 Task: Create a due date automation trigger when advanced on, 2 days after a card is due add fields with custom field "Resume" set to a number greater than 1 and greater than 10 at 11:00 AM.
Action: Mouse moved to (1217, 95)
Screenshot: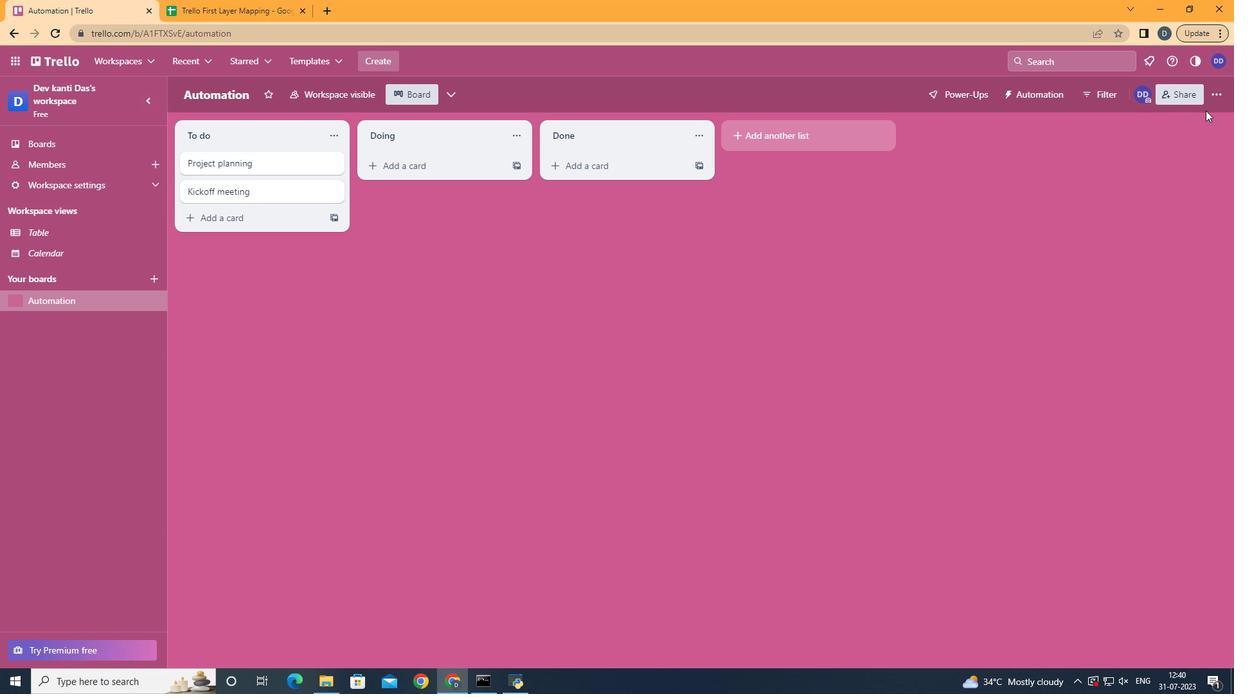 
Action: Mouse pressed left at (1217, 95)
Screenshot: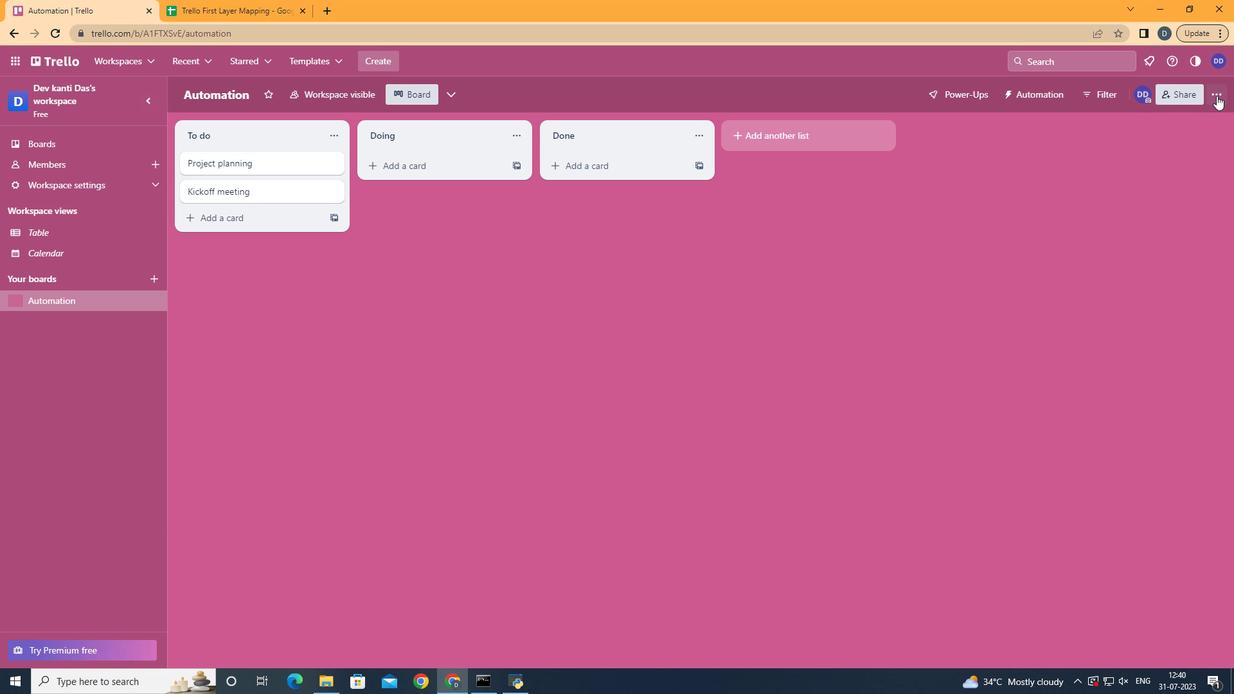 
Action: Mouse moved to (1113, 266)
Screenshot: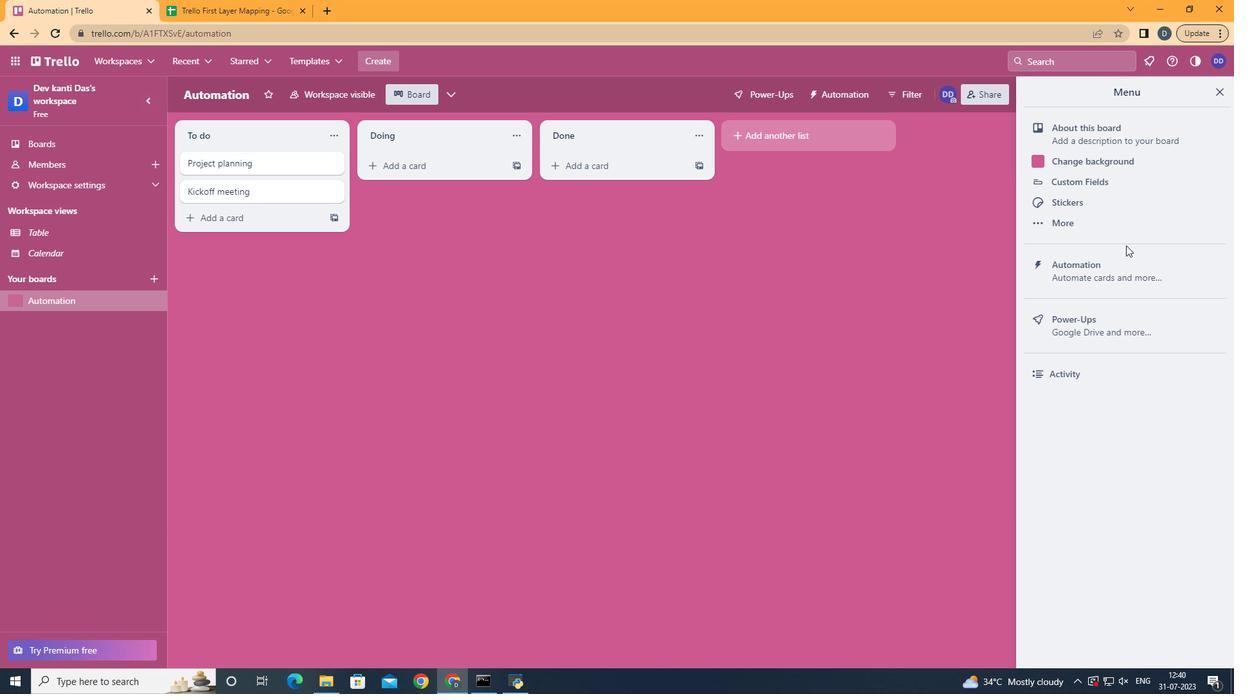 
Action: Mouse pressed left at (1113, 266)
Screenshot: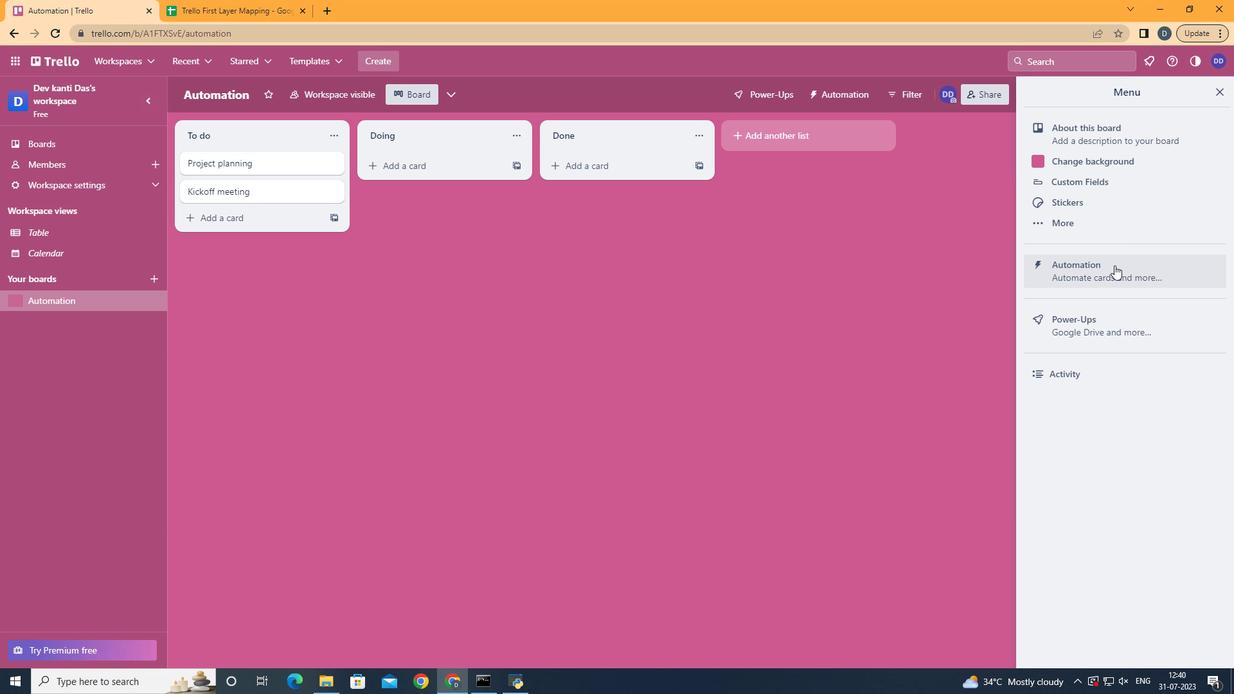 
Action: Mouse moved to (195, 253)
Screenshot: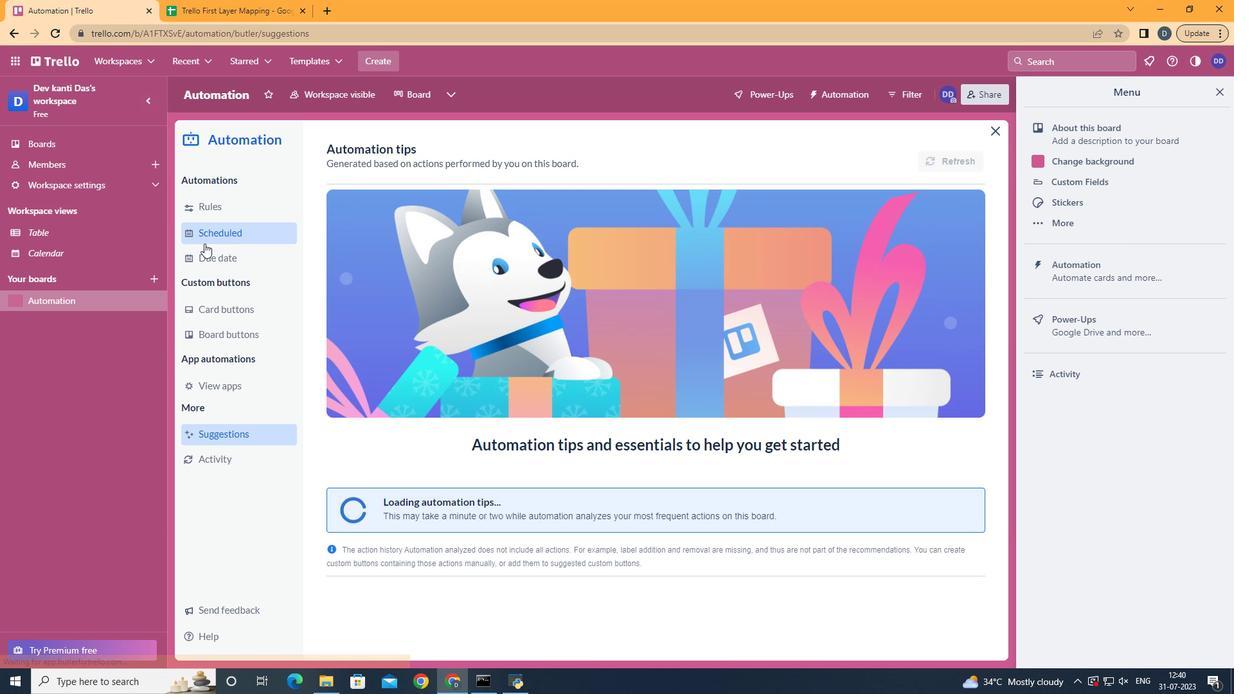 
Action: Mouse pressed left at (195, 253)
Screenshot: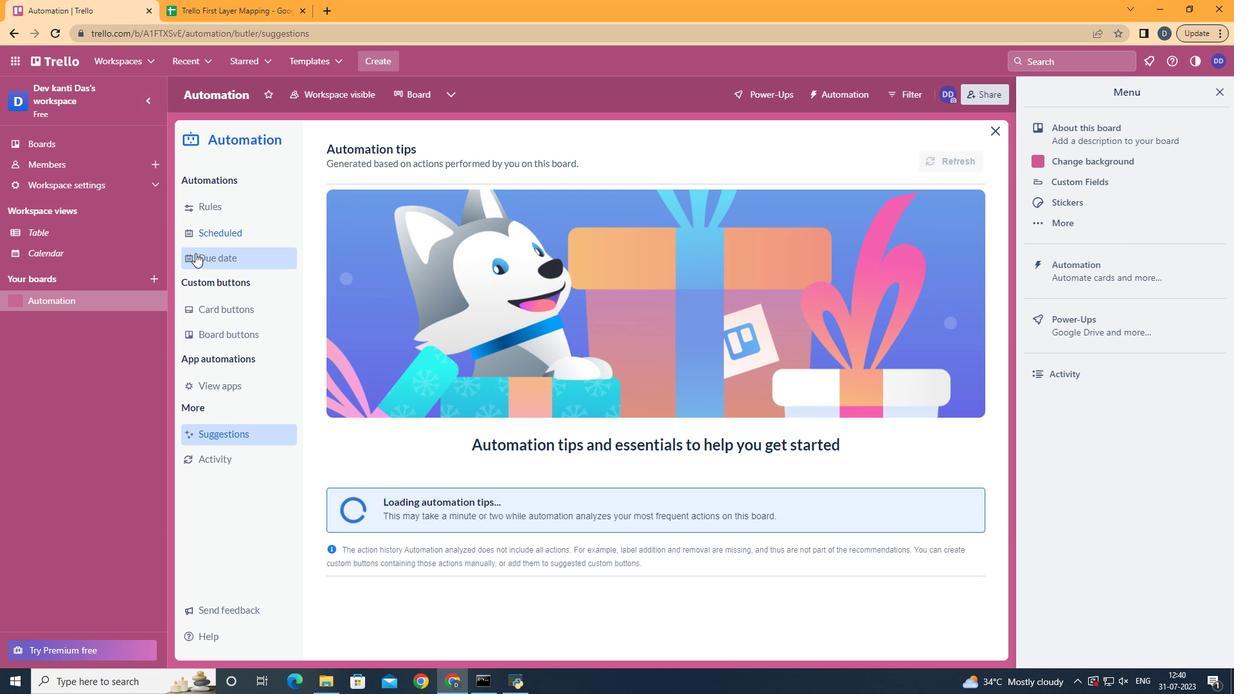 
Action: Mouse moved to (926, 154)
Screenshot: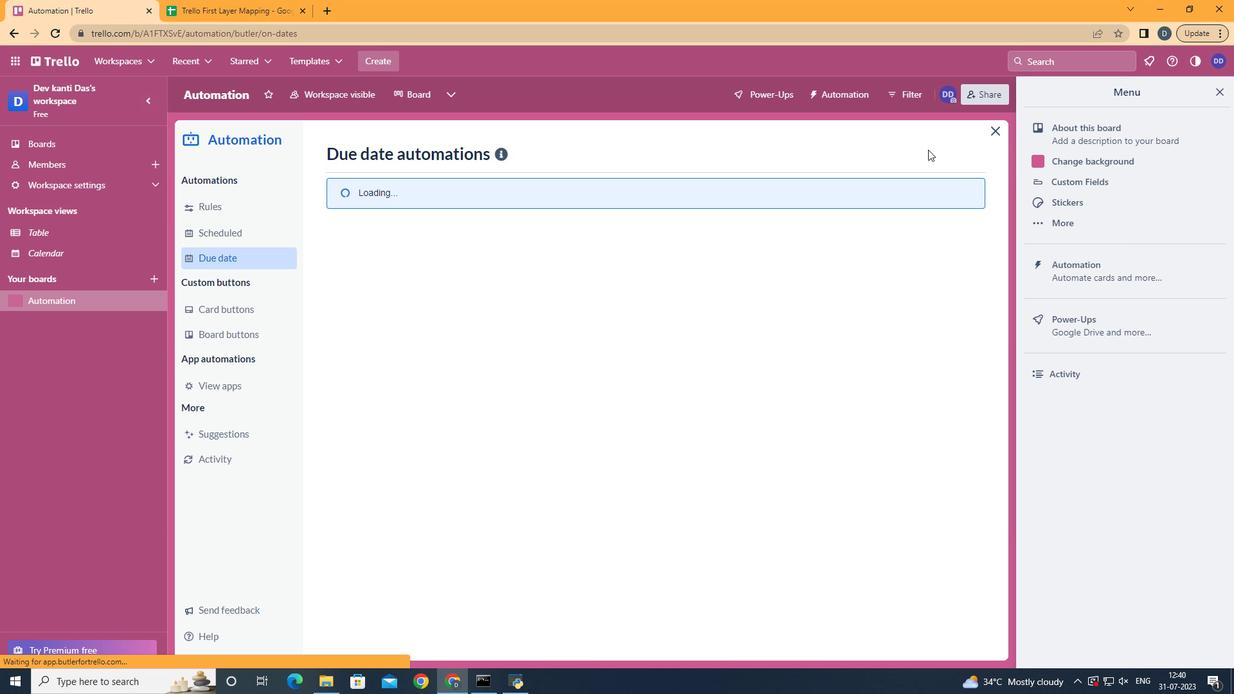 
Action: Mouse pressed left at (926, 154)
Screenshot: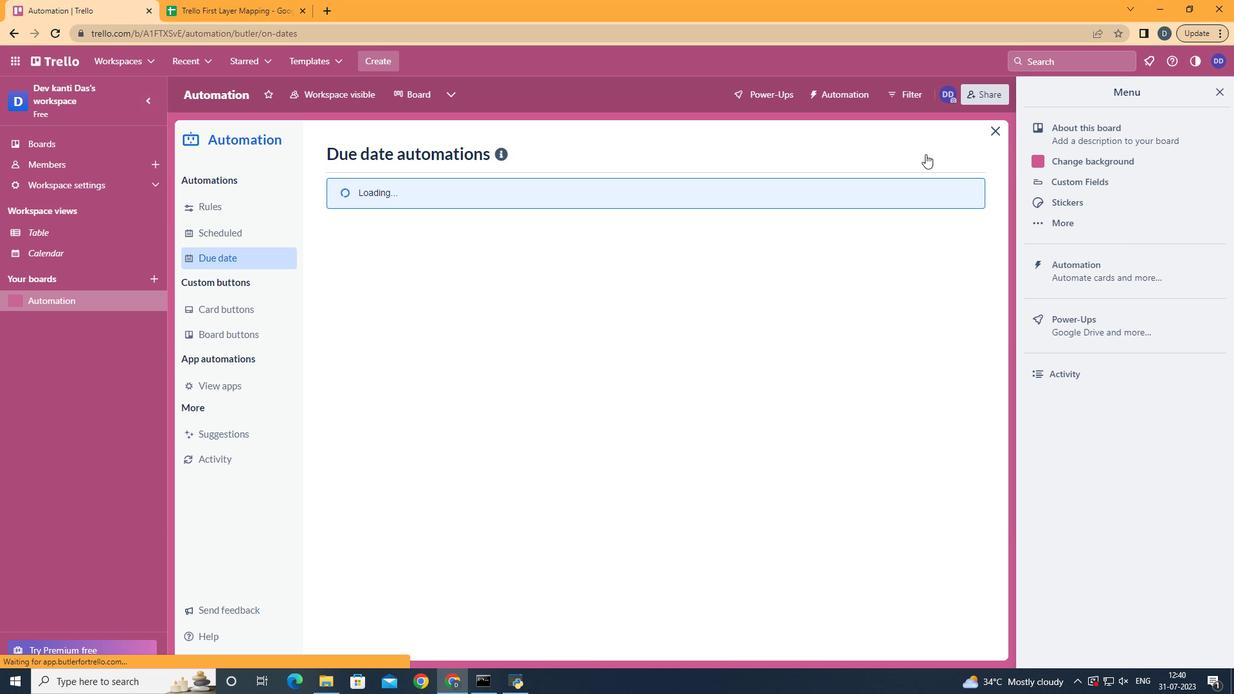 
Action: Mouse moved to (672, 279)
Screenshot: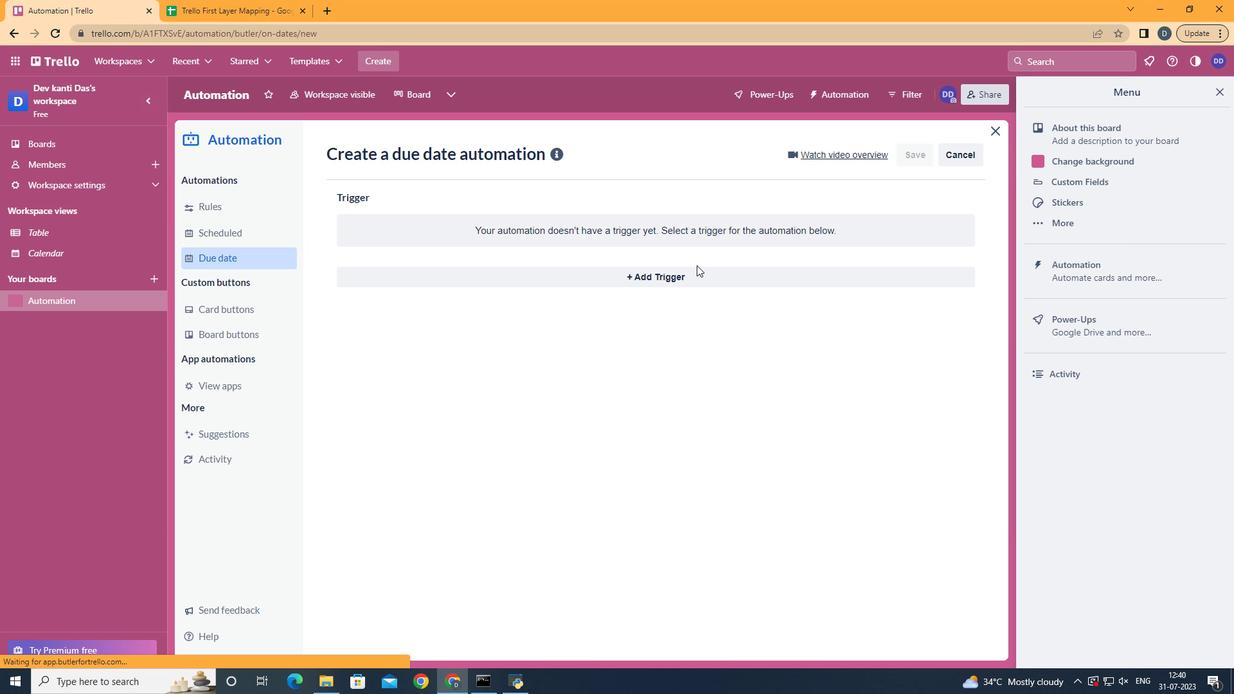 
Action: Mouse pressed left at (672, 279)
Screenshot: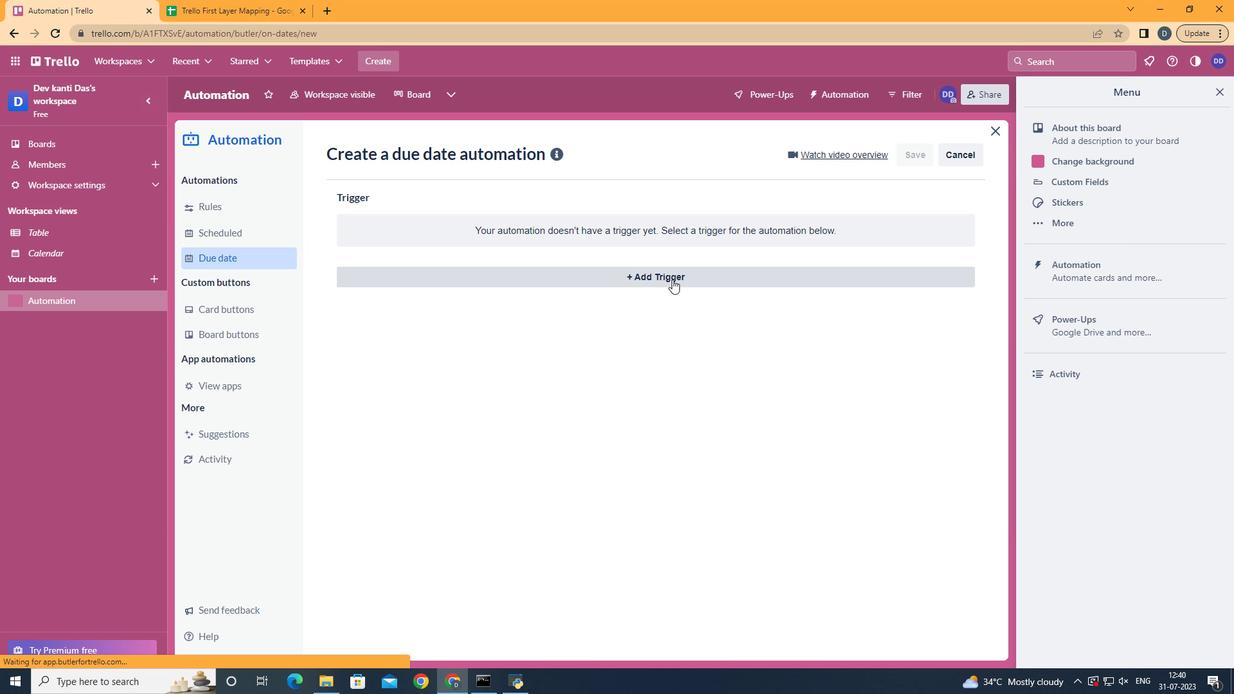 
Action: Mouse moved to (460, 518)
Screenshot: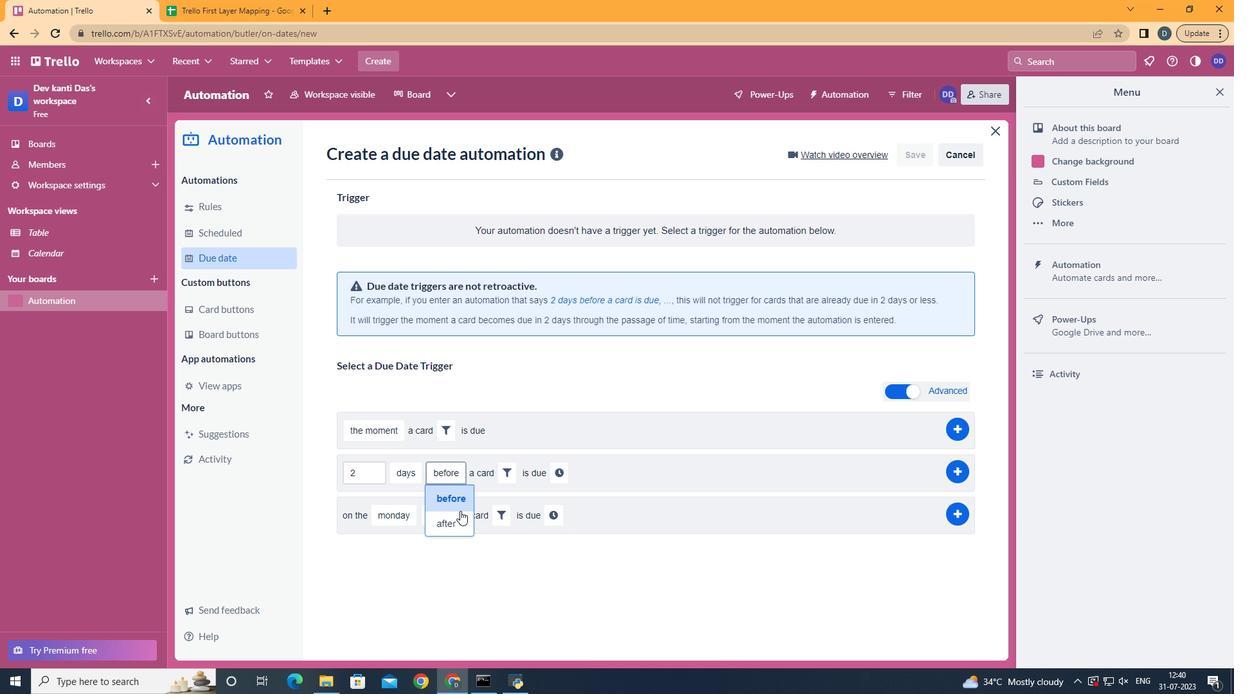 
Action: Mouse pressed left at (460, 518)
Screenshot: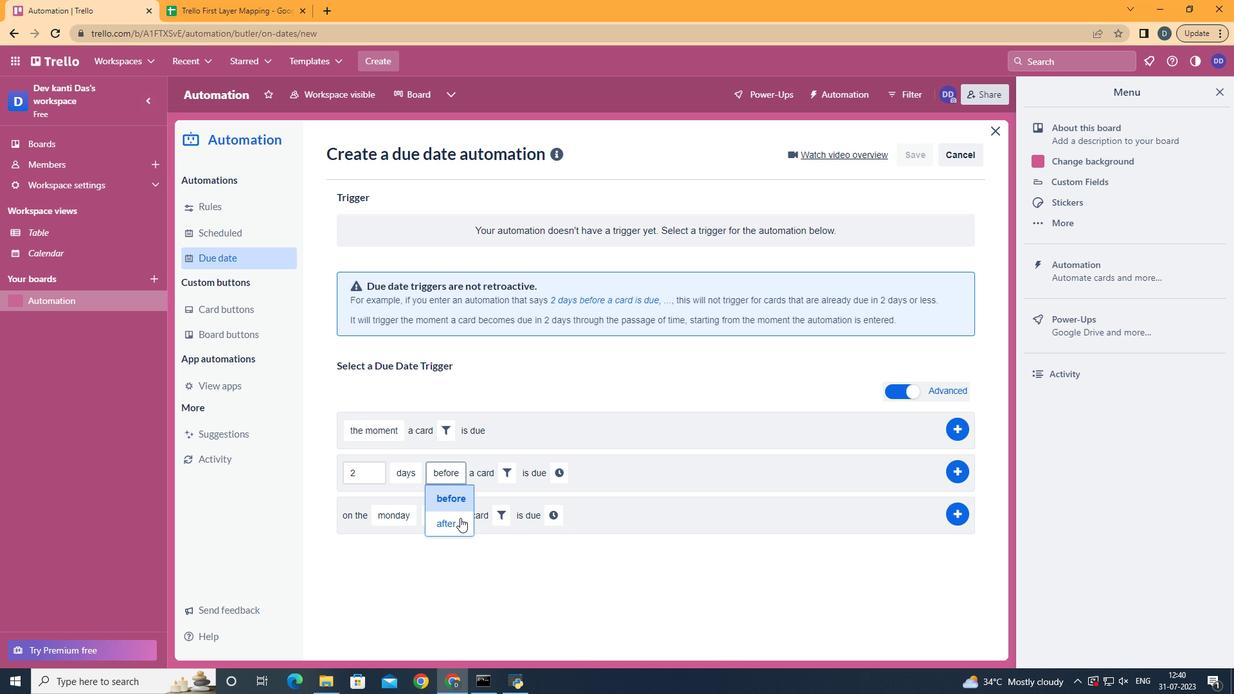
Action: Mouse moved to (497, 473)
Screenshot: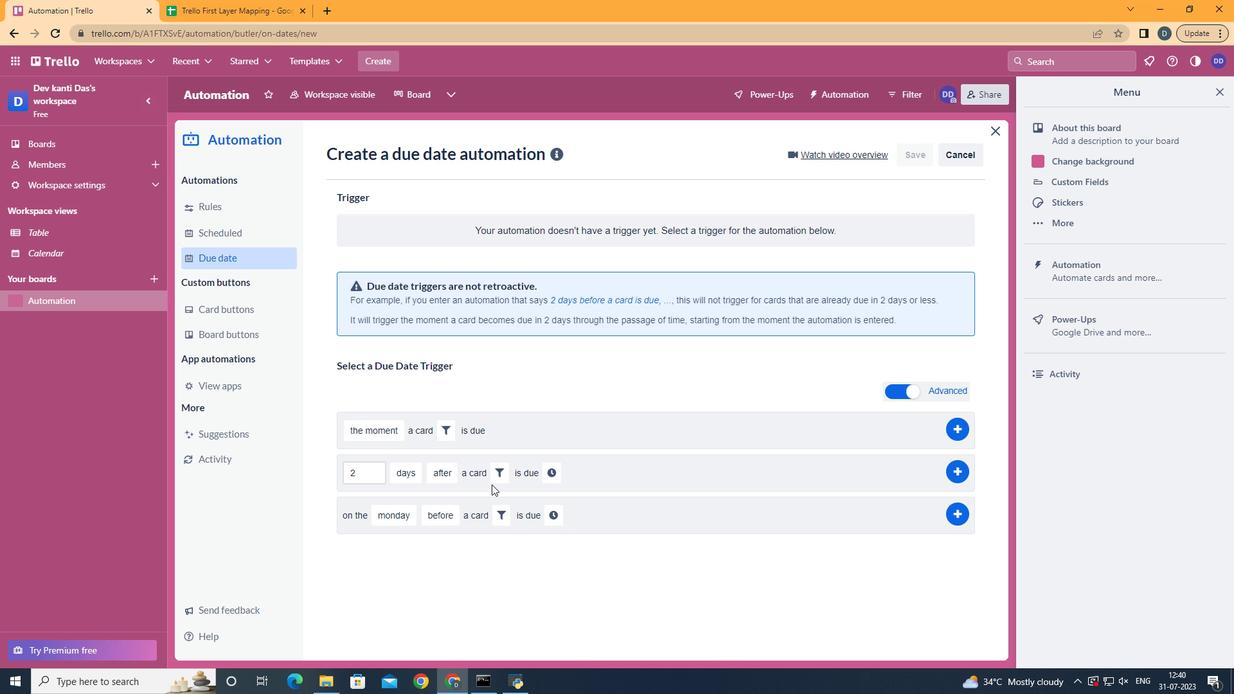
Action: Mouse pressed left at (497, 473)
Screenshot: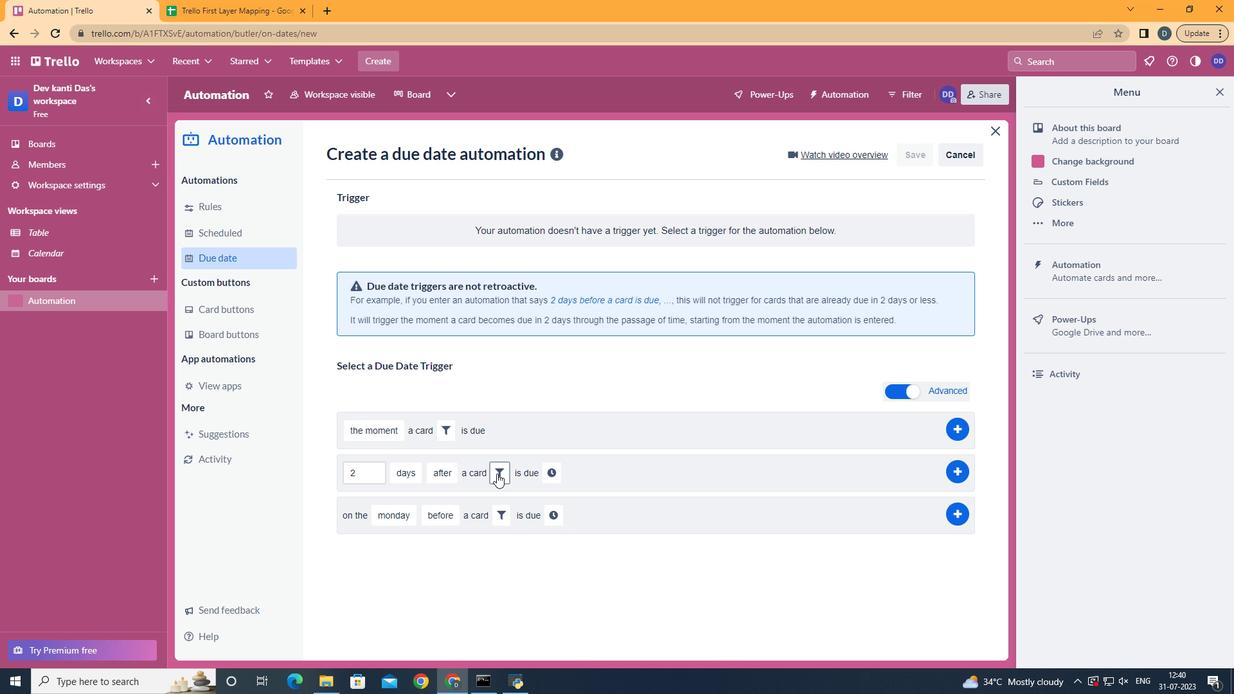 
Action: Mouse moved to (713, 519)
Screenshot: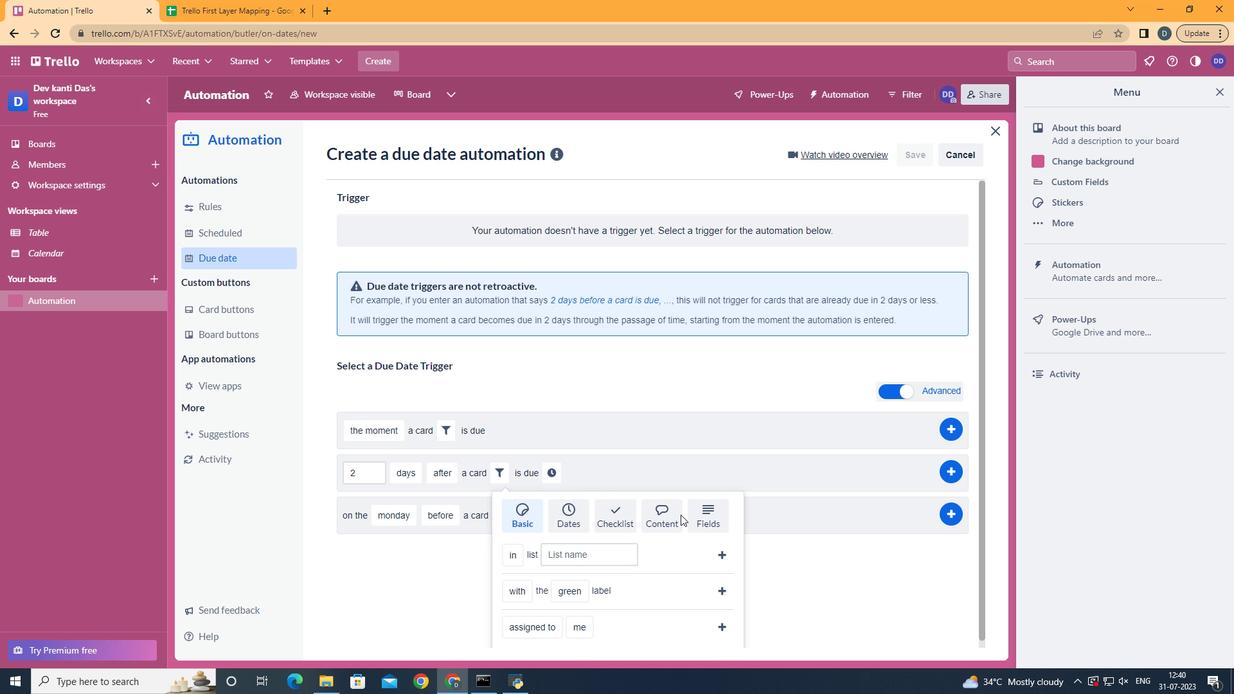 
Action: Mouse pressed left at (713, 519)
Screenshot: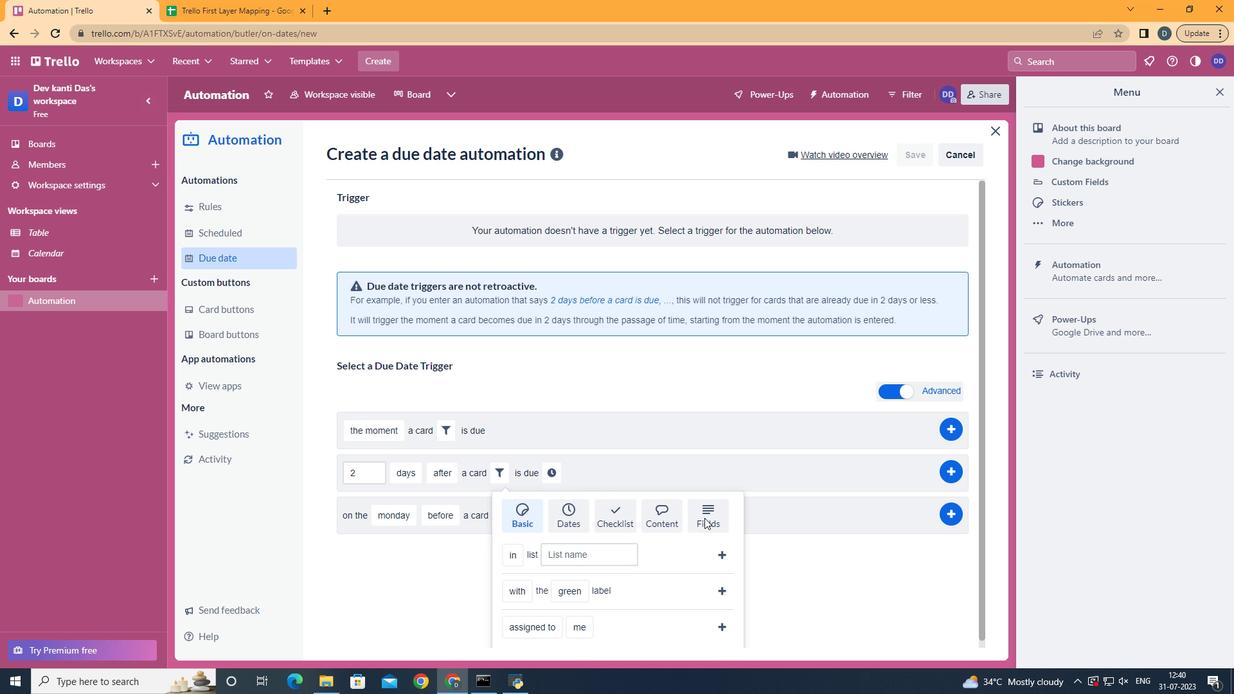 
Action: Mouse moved to (702, 518)
Screenshot: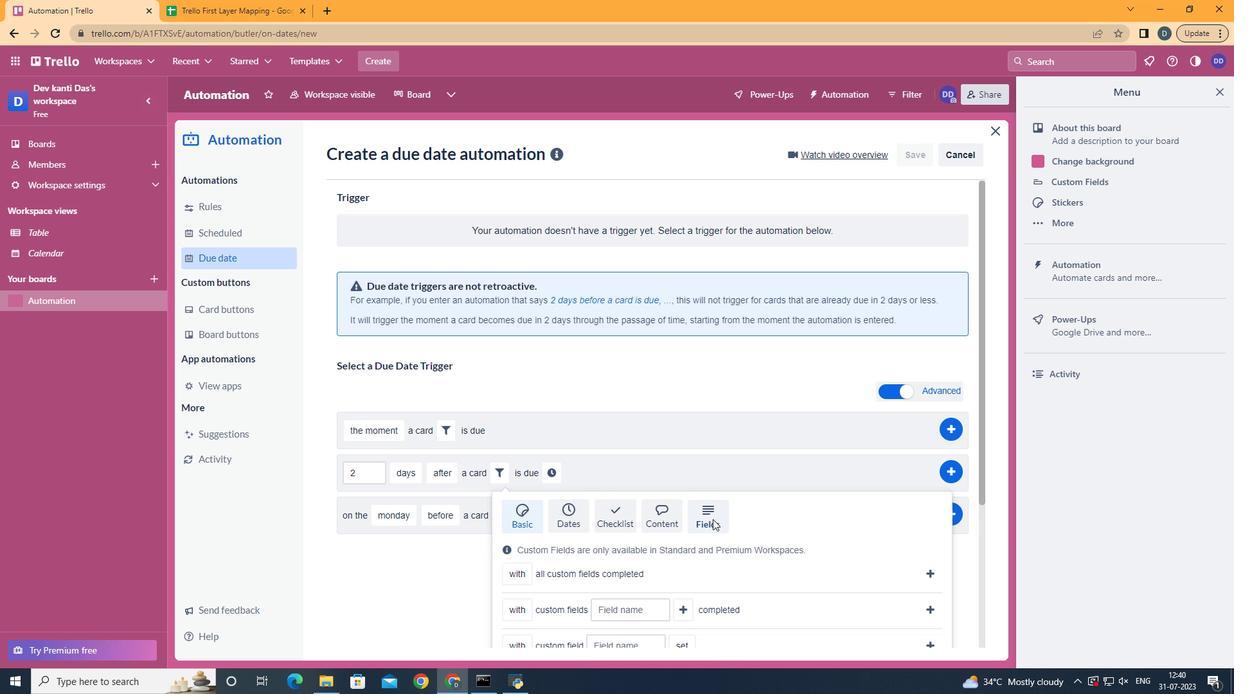 
Action: Mouse scrolled (702, 517) with delta (0, 0)
Screenshot: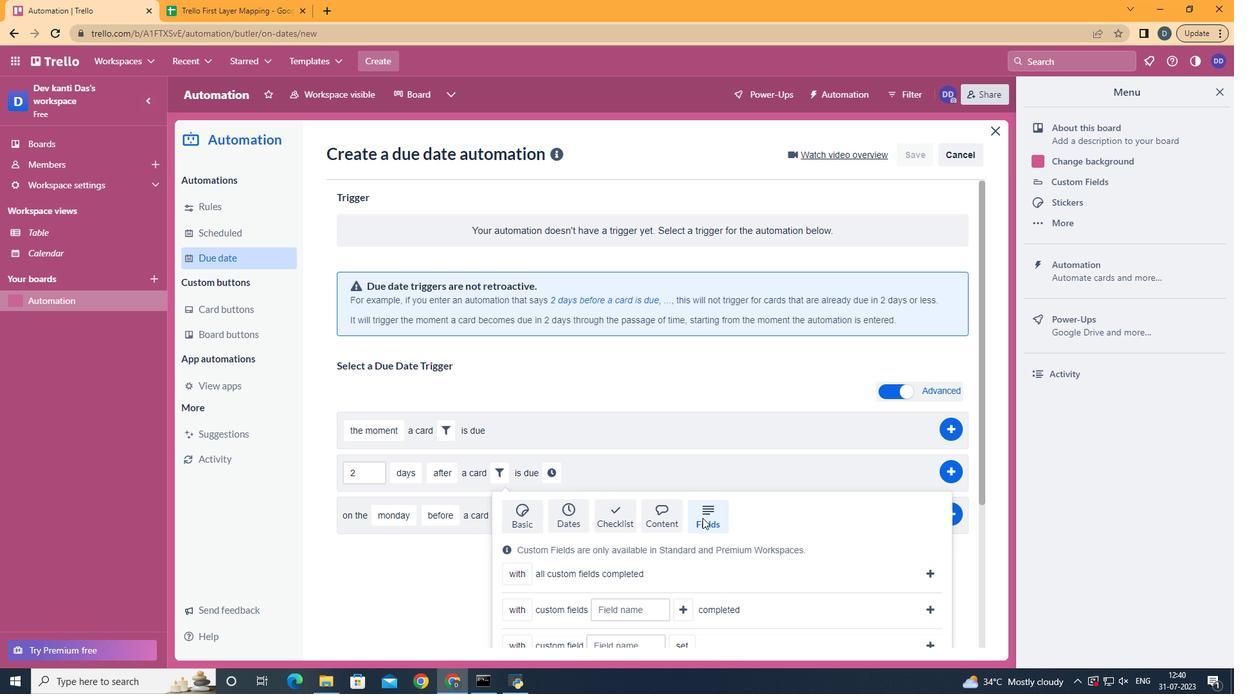 
Action: Mouse scrolled (702, 517) with delta (0, 0)
Screenshot: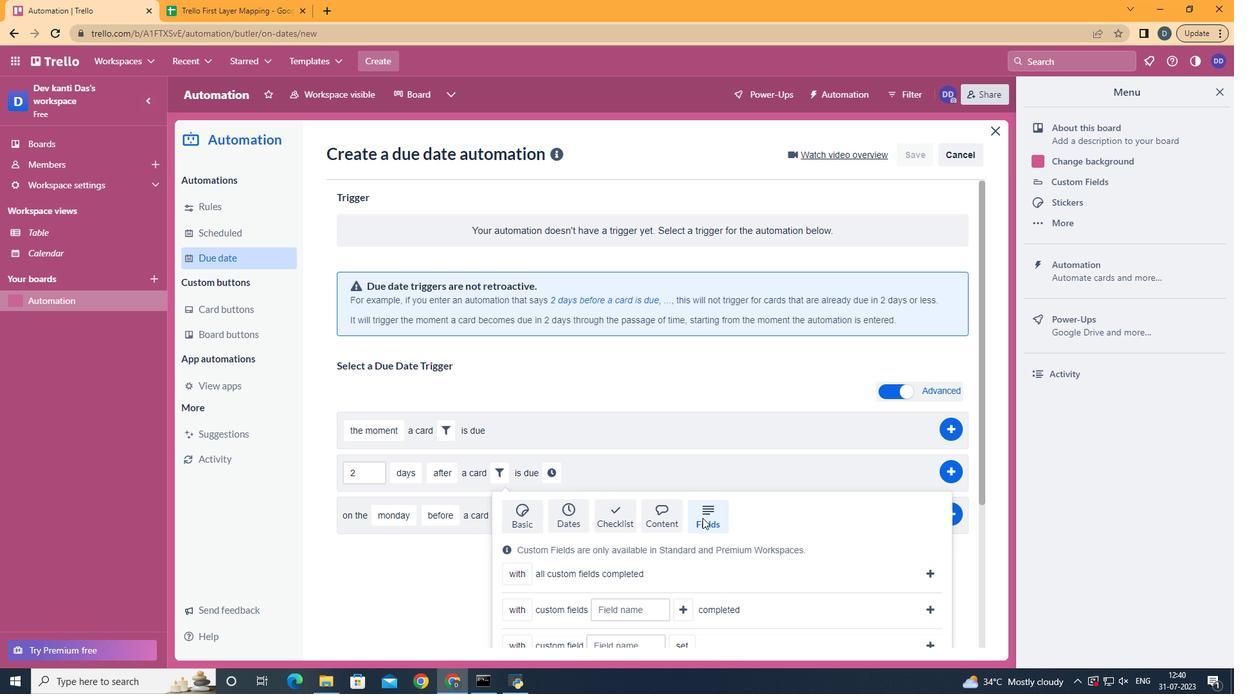 
Action: Mouse scrolled (702, 517) with delta (0, 0)
Screenshot: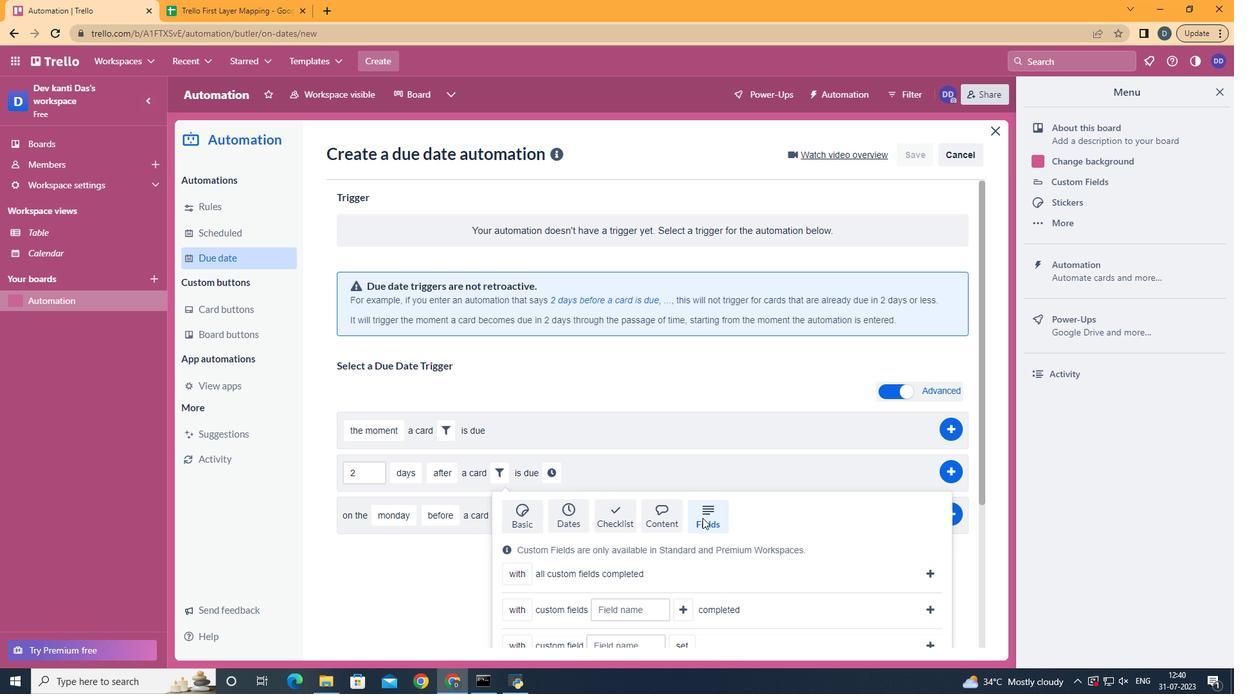 
Action: Mouse moved to (704, 518)
Screenshot: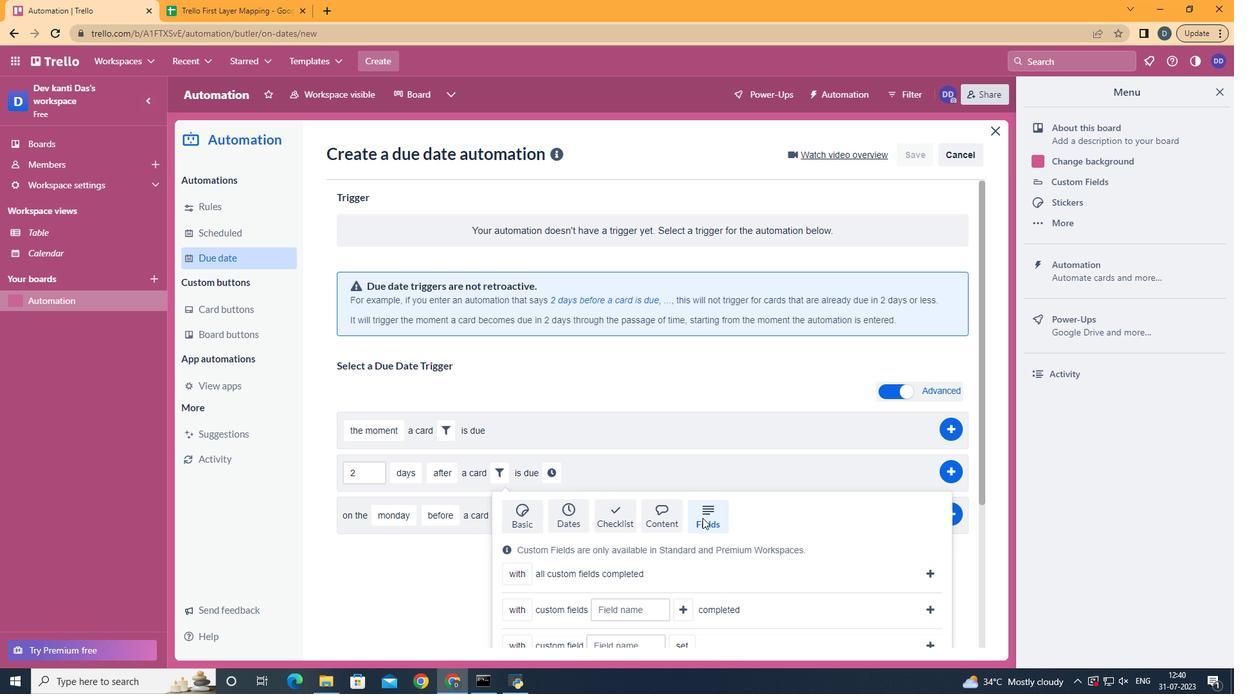 
Action: Mouse scrolled (704, 517) with delta (0, 0)
Screenshot: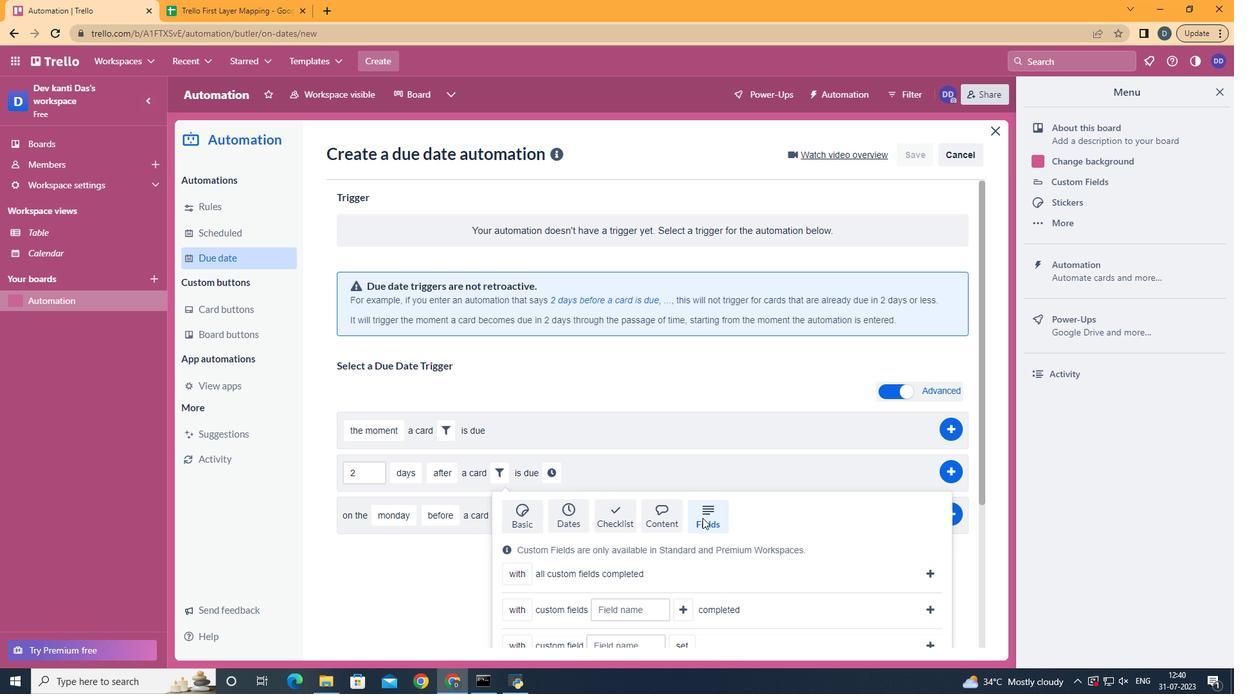 
Action: Mouse scrolled (704, 517) with delta (0, 0)
Screenshot: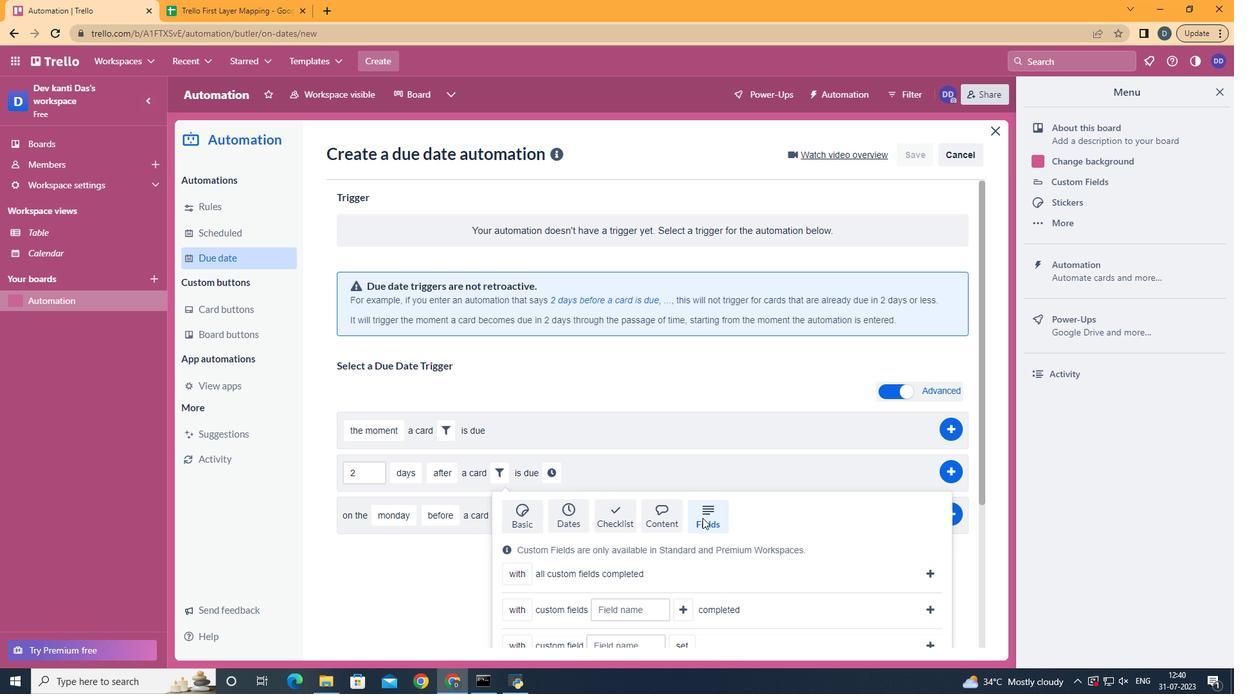 
Action: Mouse moved to (531, 578)
Screenshot: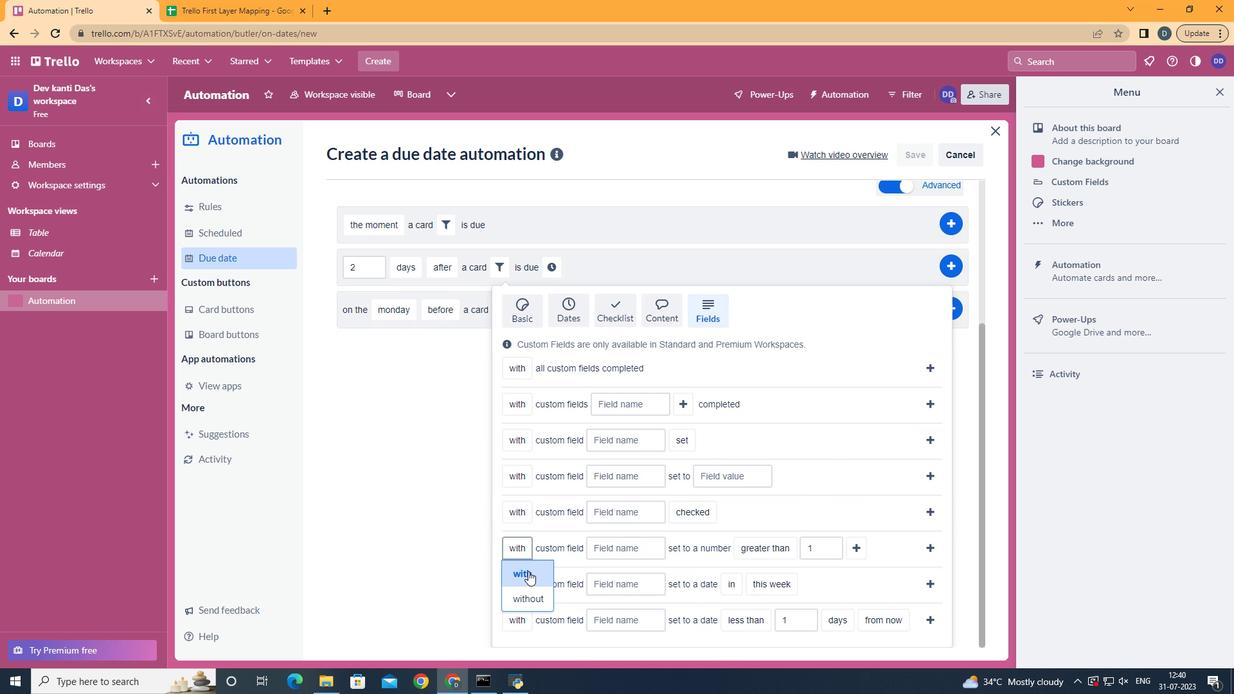 
Action: Mouse pressed left at (531, 578)
Screenshot: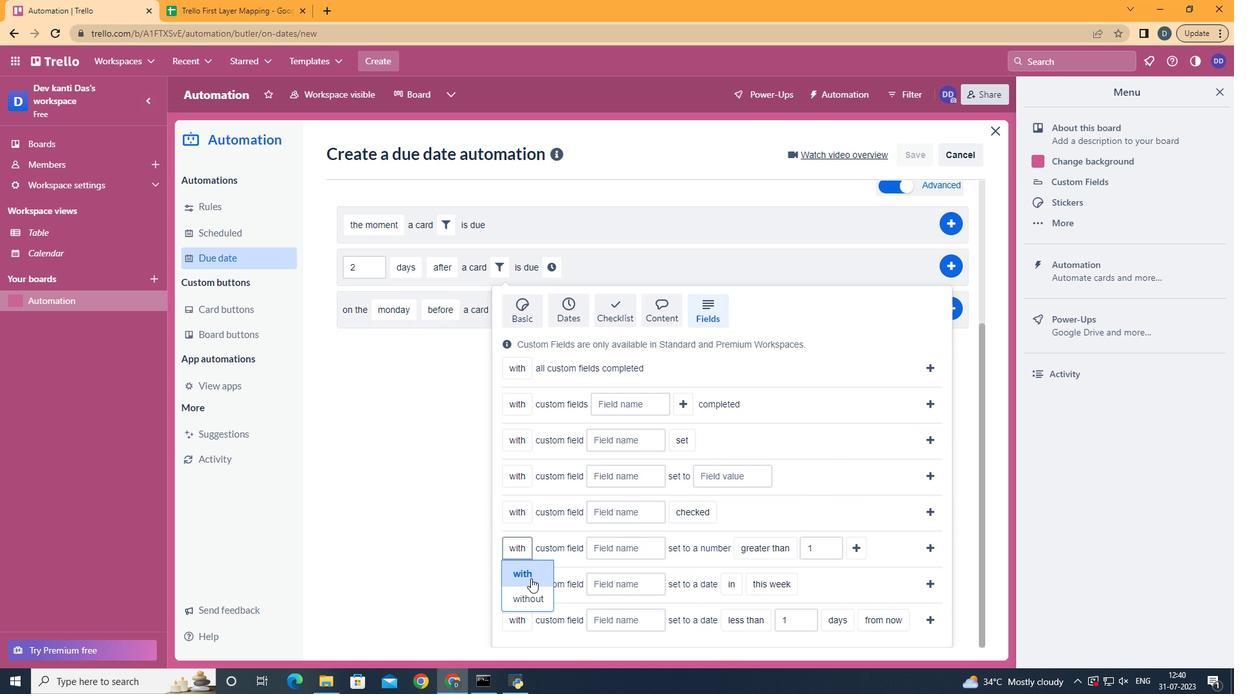 
Action: Mouse moved to (632, 554)
Screenshot: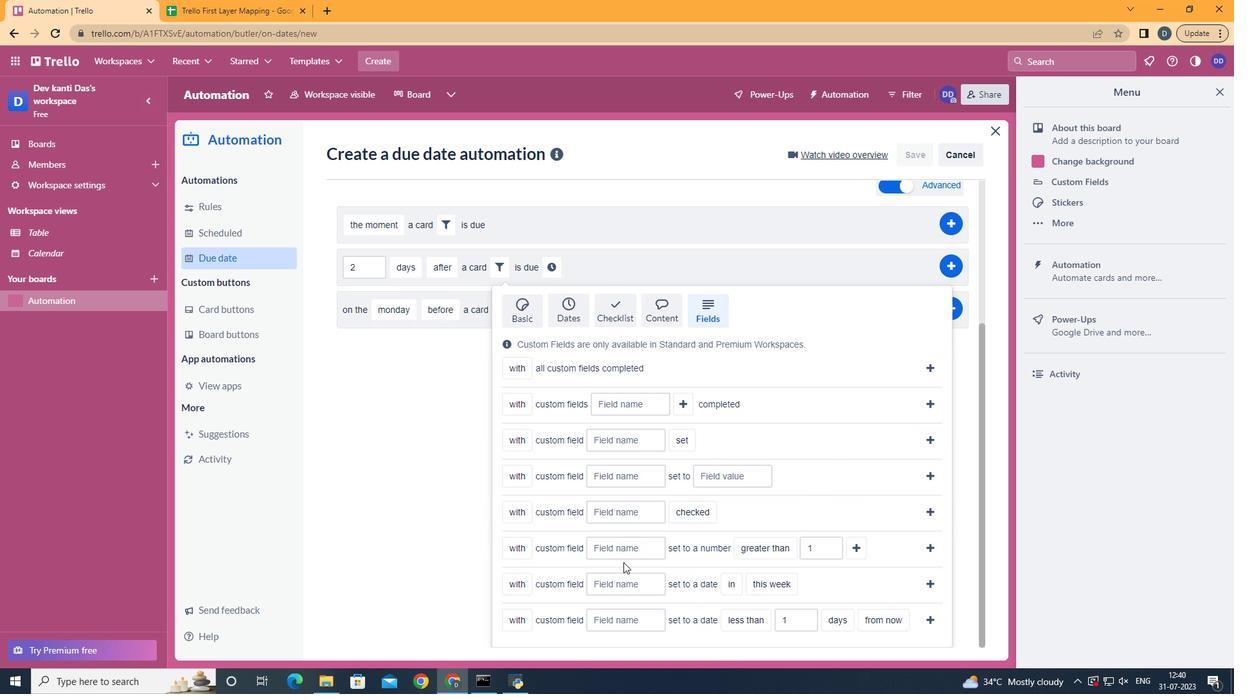 
Action: Mouse pressed left at (632, 554)
Screenshot: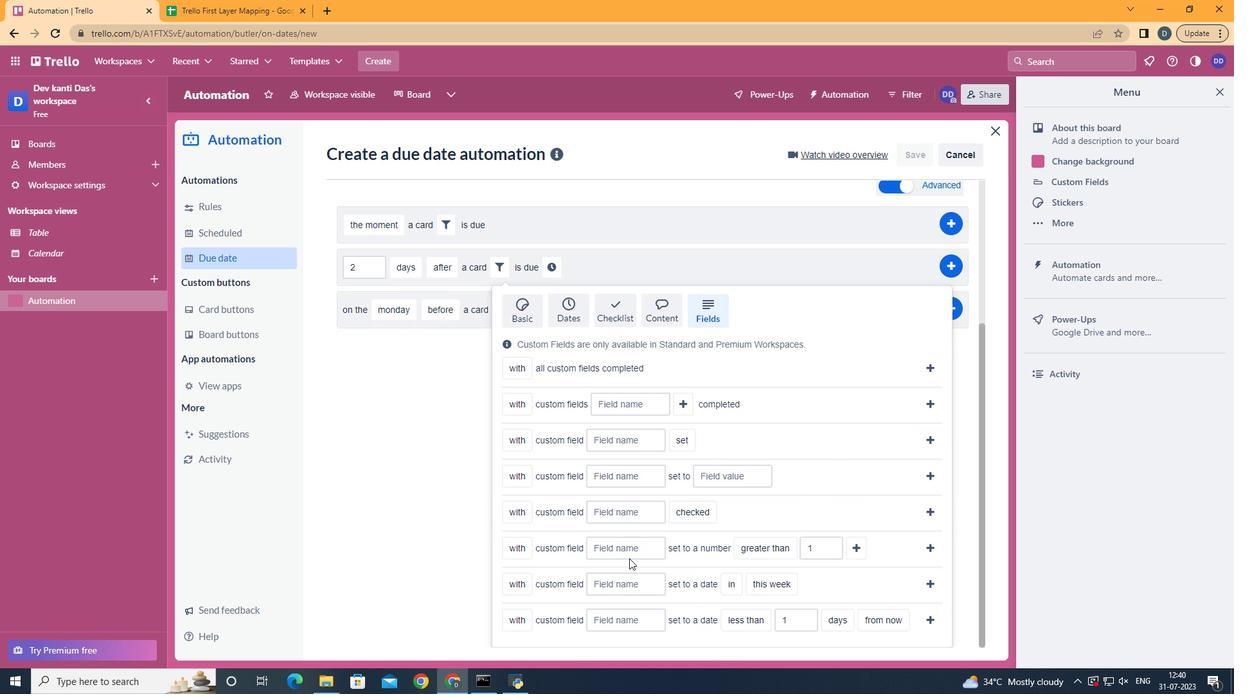 
Action: Key pressed <Key.shift>Resume
Screenshot: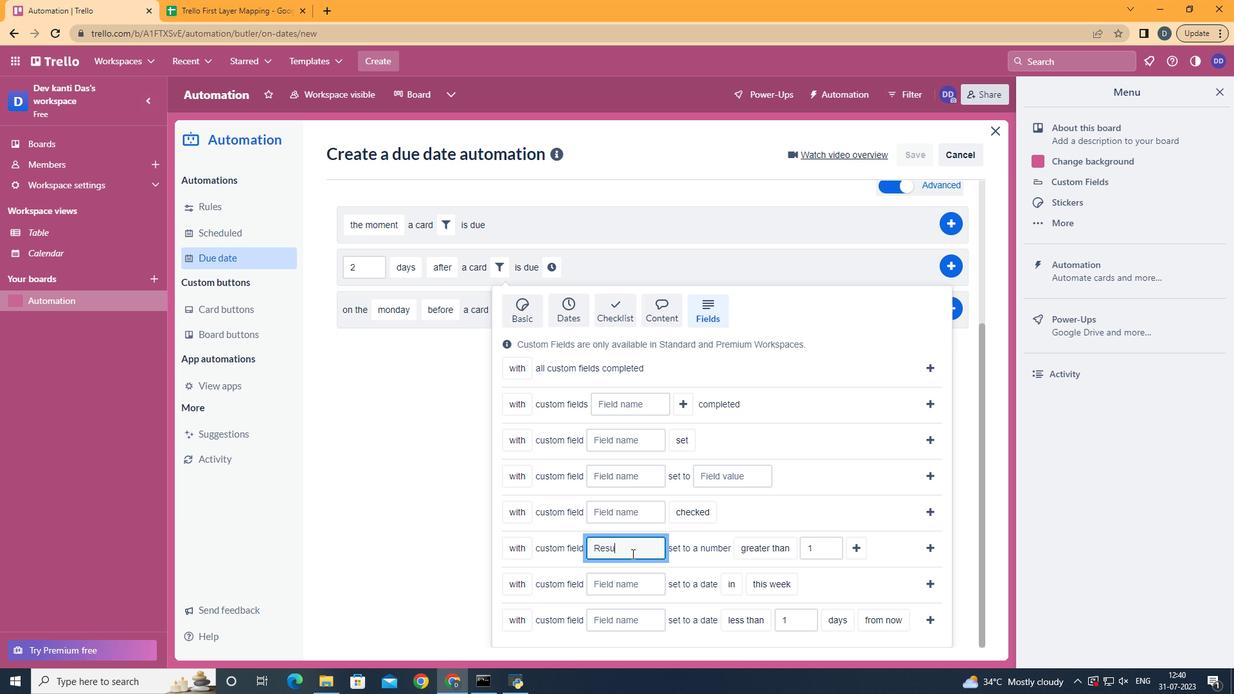 
Action: Mouse moved to (792, 452)
Screenshot: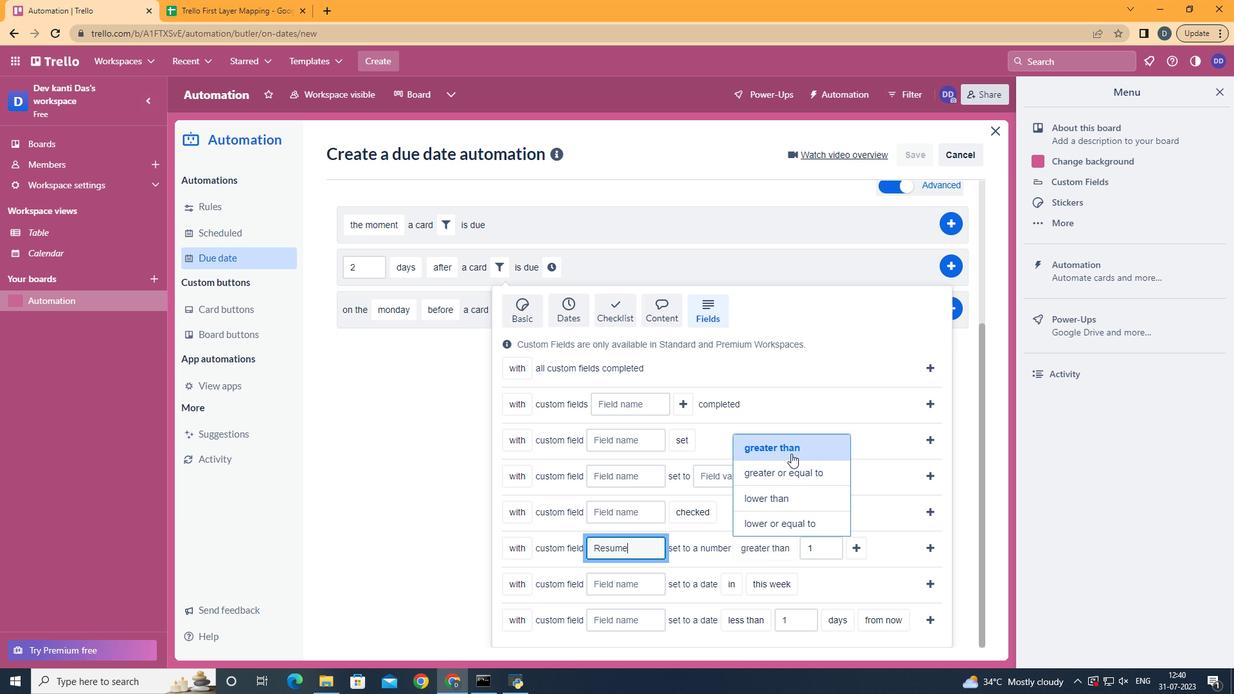 
Action: Mouse pressed left at (792, 452)
Screenshot: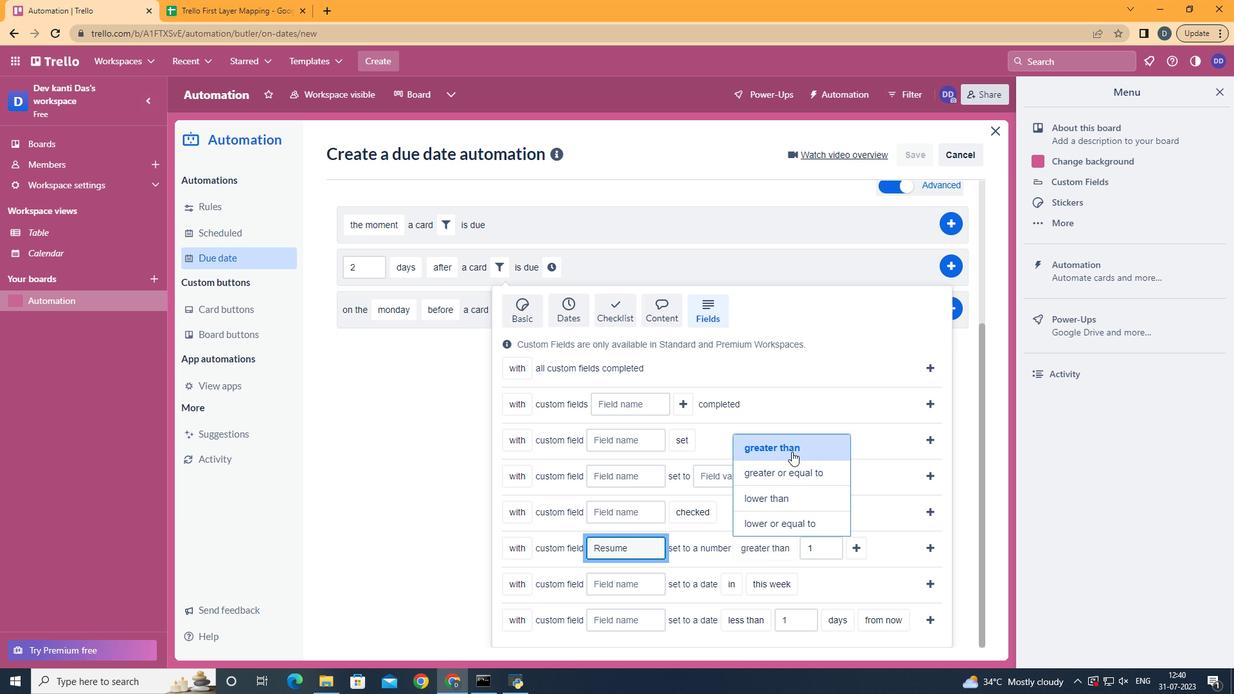 
Action: Mouse moved to (849, 550)
Screenshot: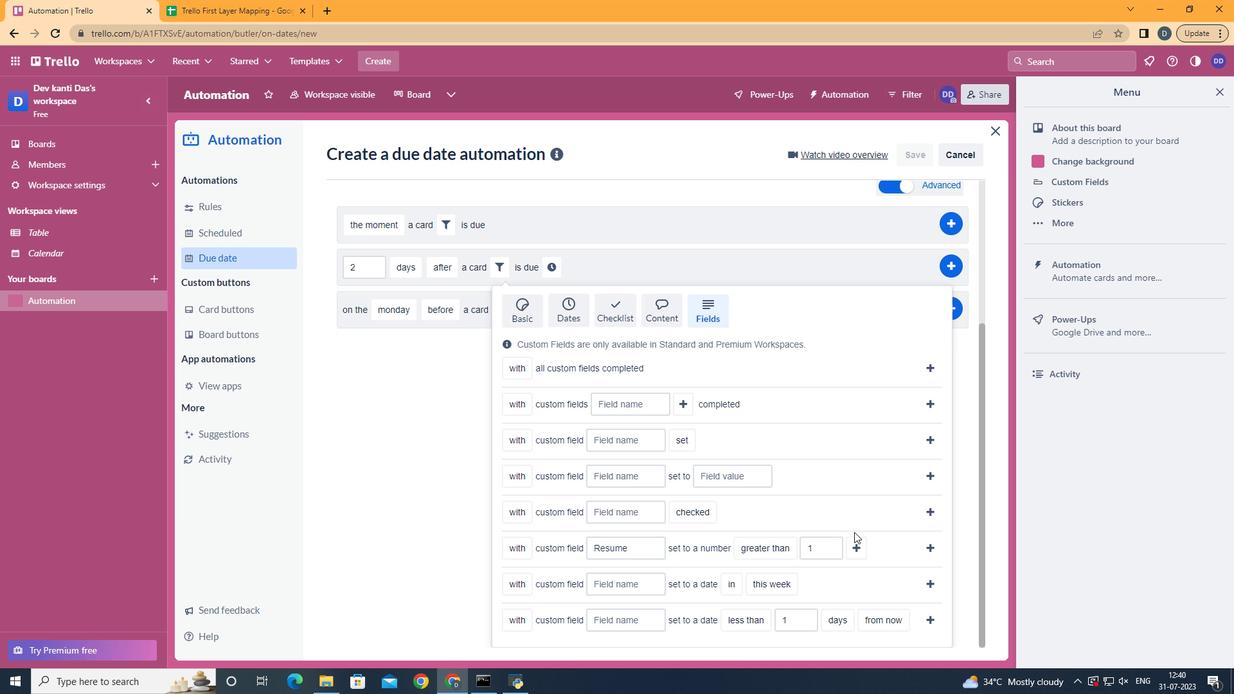 
Action: Mouse pressed left at (849, 550)
Screenshot: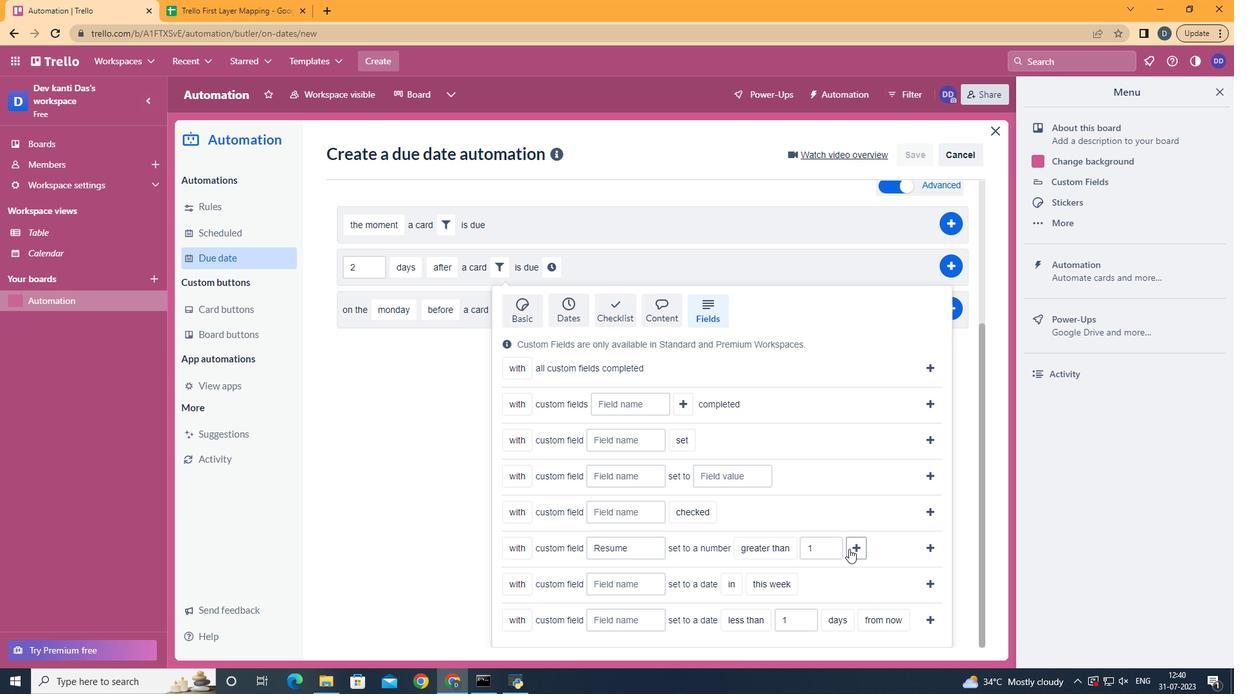 
Action: Mouse moved to (588, 531)
Screenshot: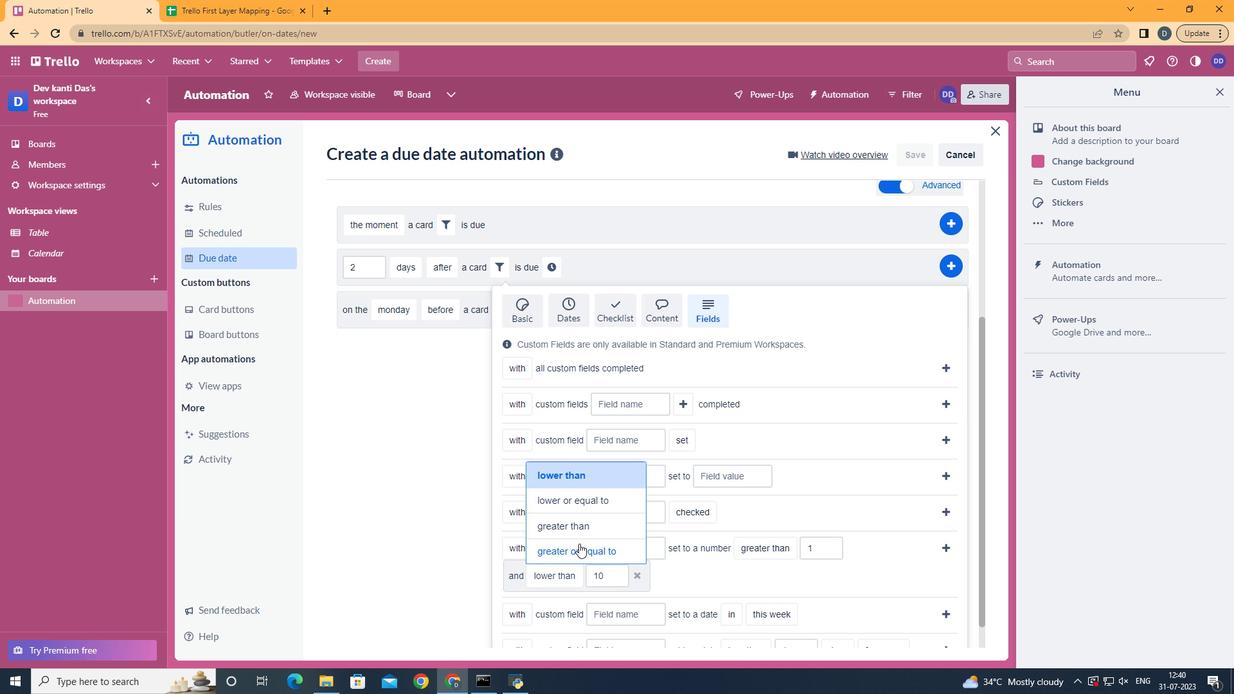 
Action: Mouse pressed left at (588, 531)
Screenshot: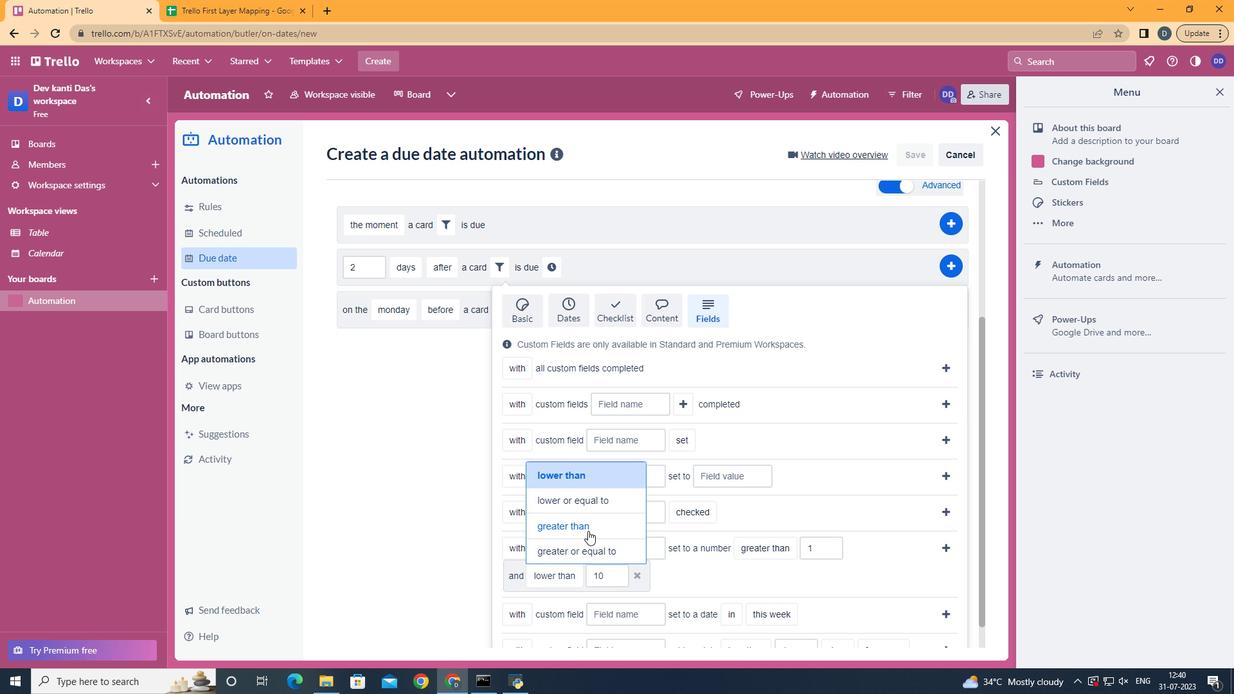 
Action: Mouse moved to (944, 553)
Screenshot: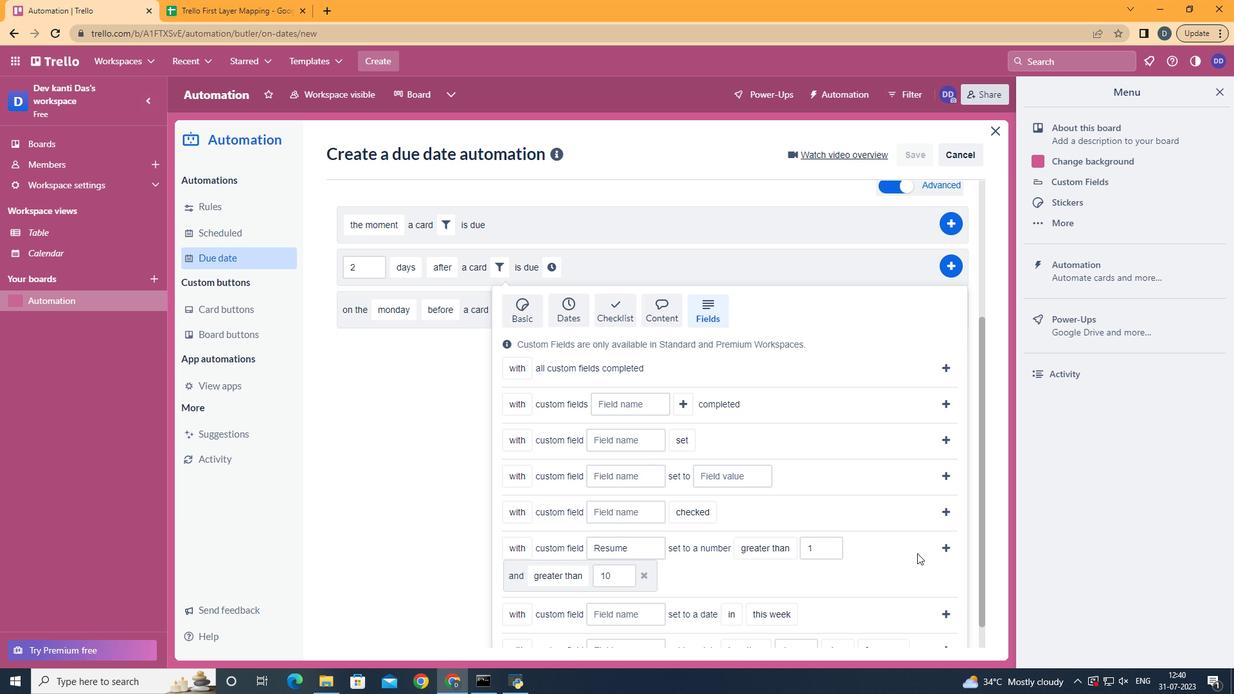 
Action: Mouse pressed left at (944, 553)
Screenshot: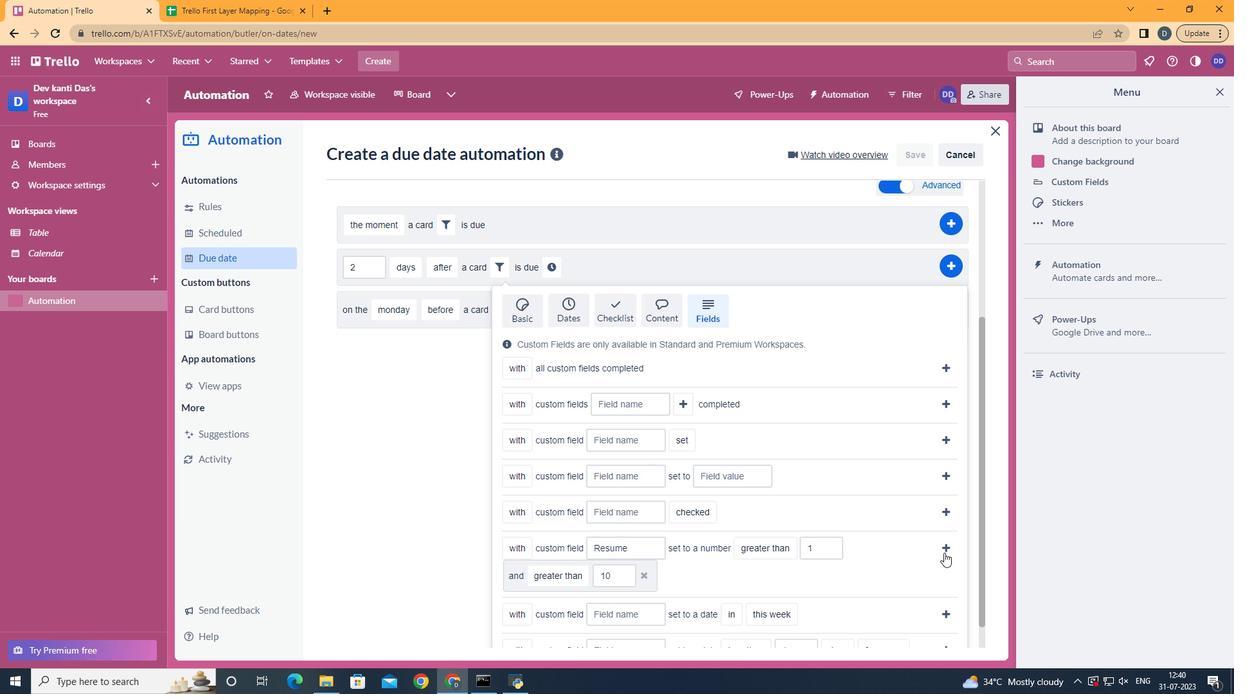 
Action: Mouse moved to (897, 482)
Screenshot: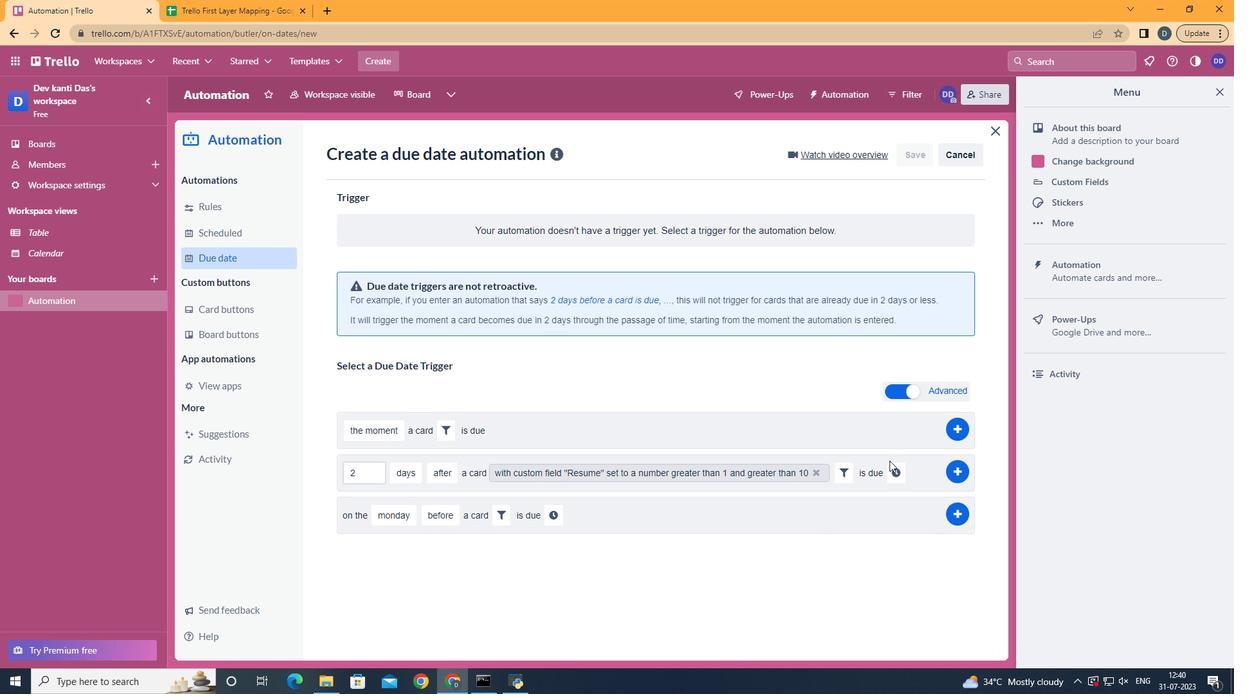 
Action: Mouse pressed left at (897, 482)
Screenshot: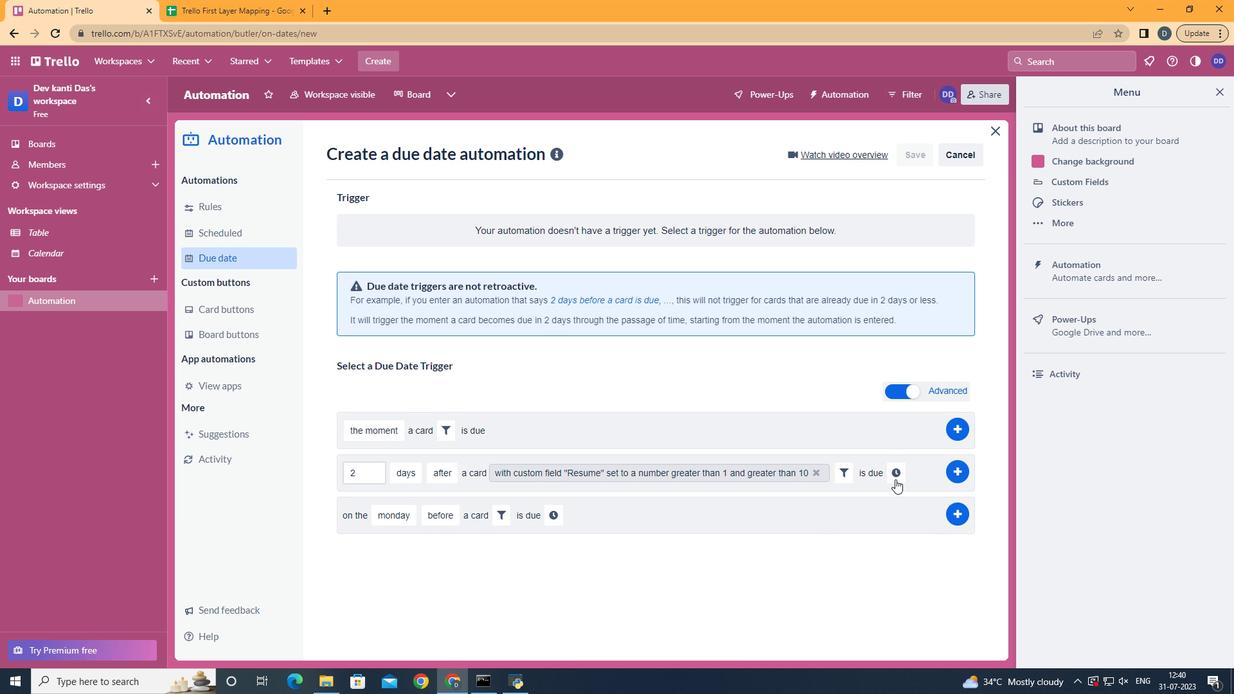 
Action: Mouse moved to (380, 498)
Screenshot: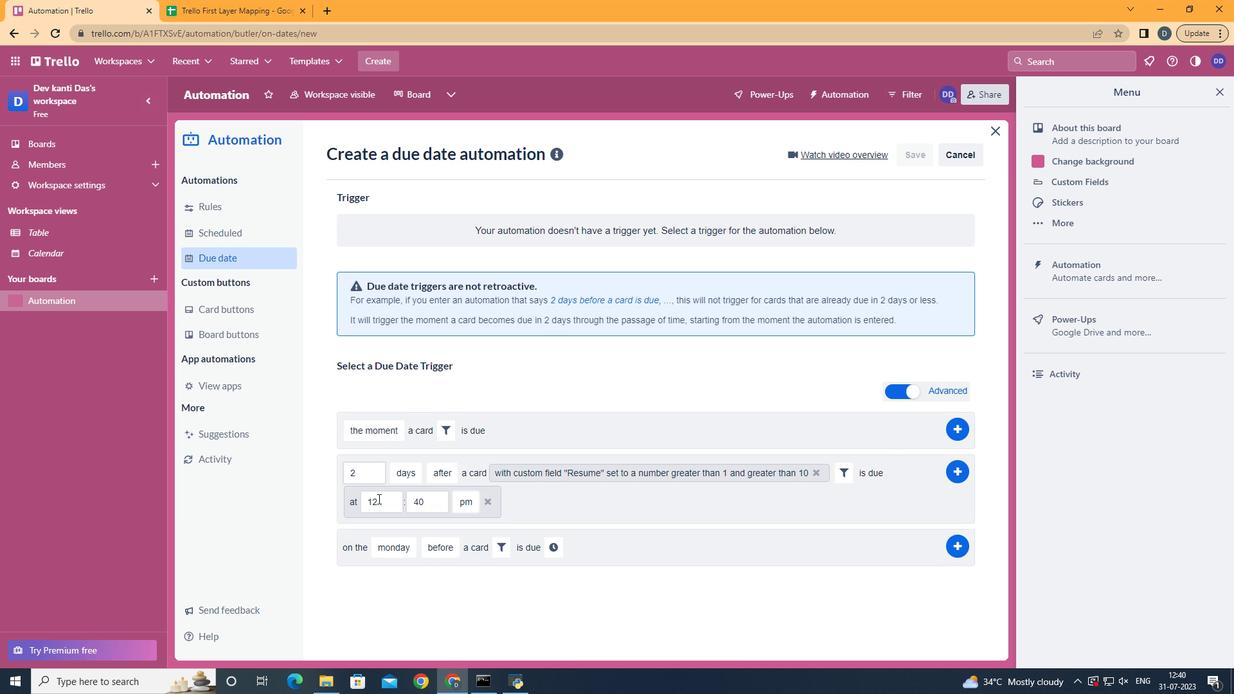 
Action: Mouse pressed left at (380, 498)
Screenshot: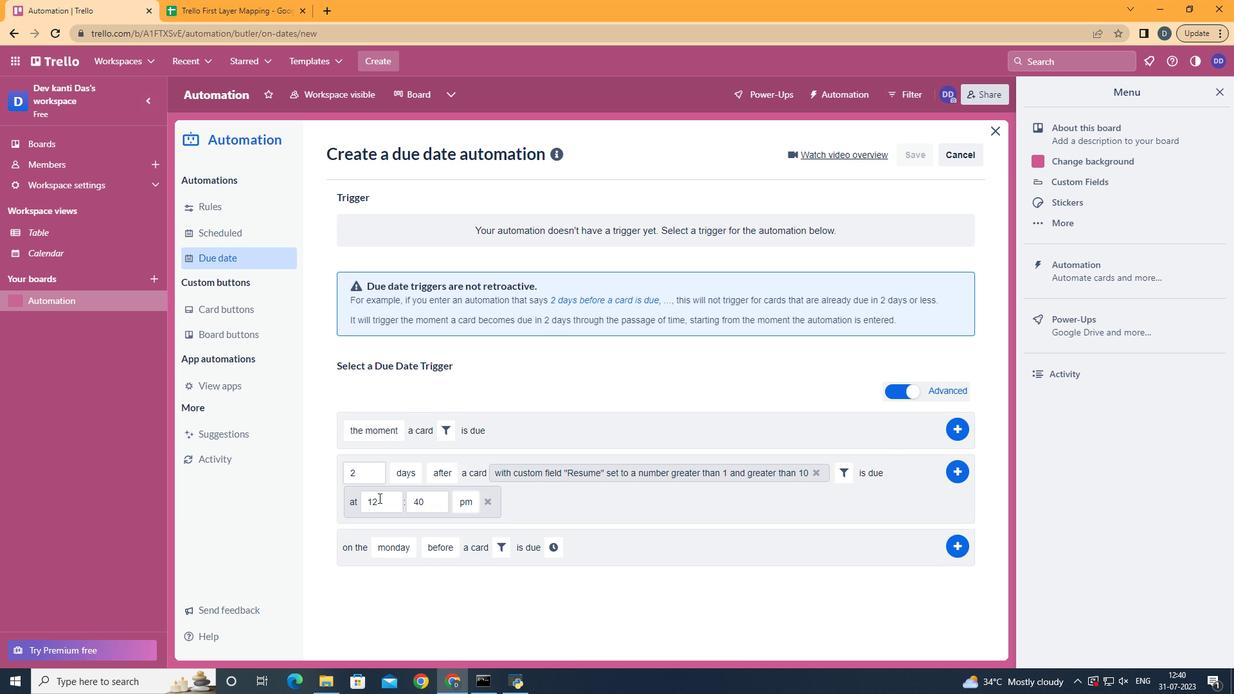 
Action: Key pressed <Key.backspace>1
Screenshot: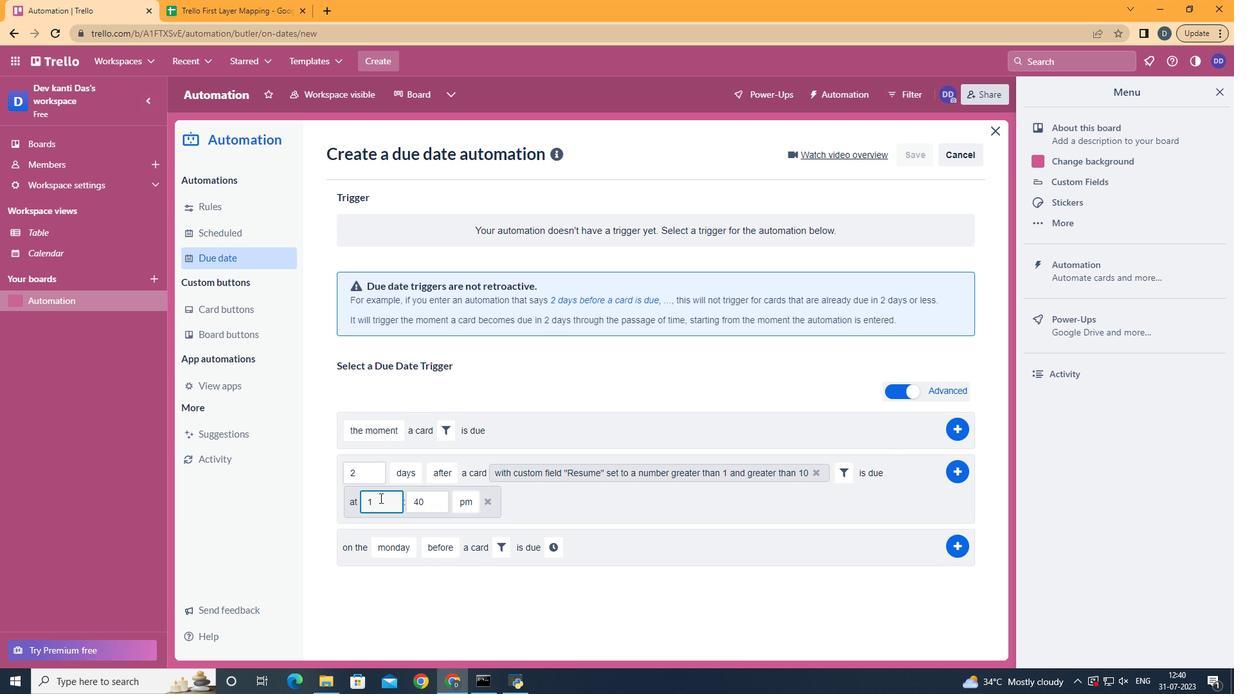 
Action: Mouse moved to (425, 506)
Screenshot: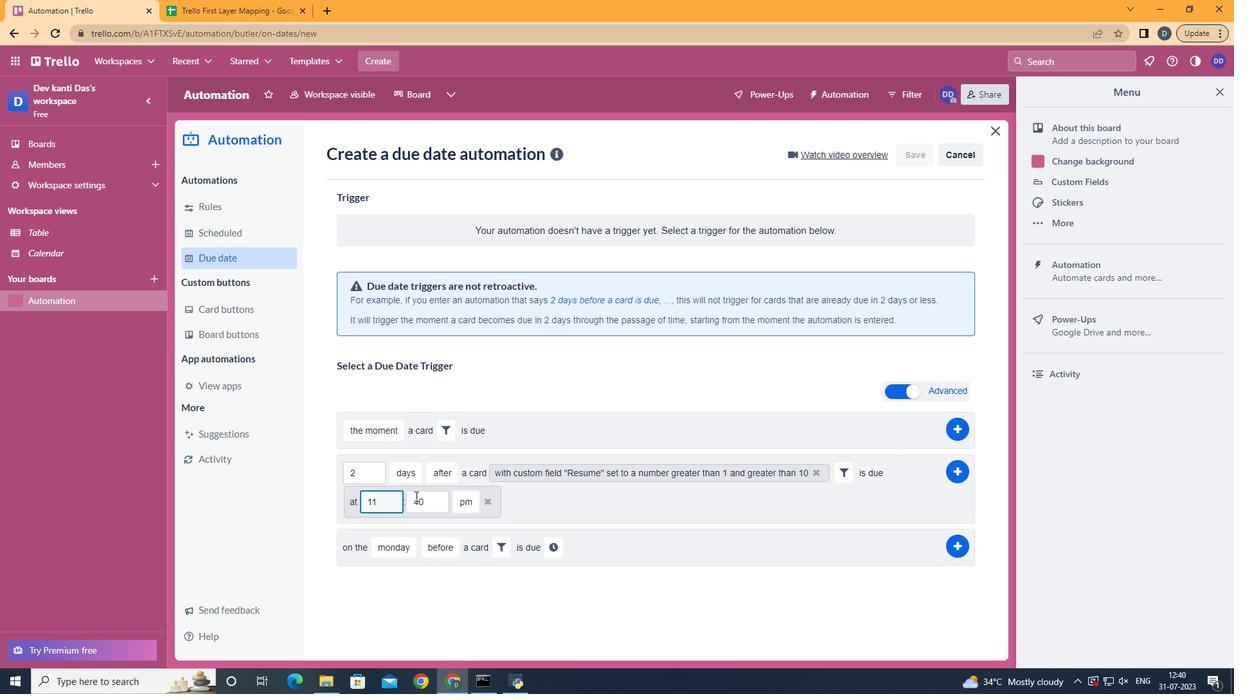 
Action: Mouse pressed left at (425, 506)
Screenshot: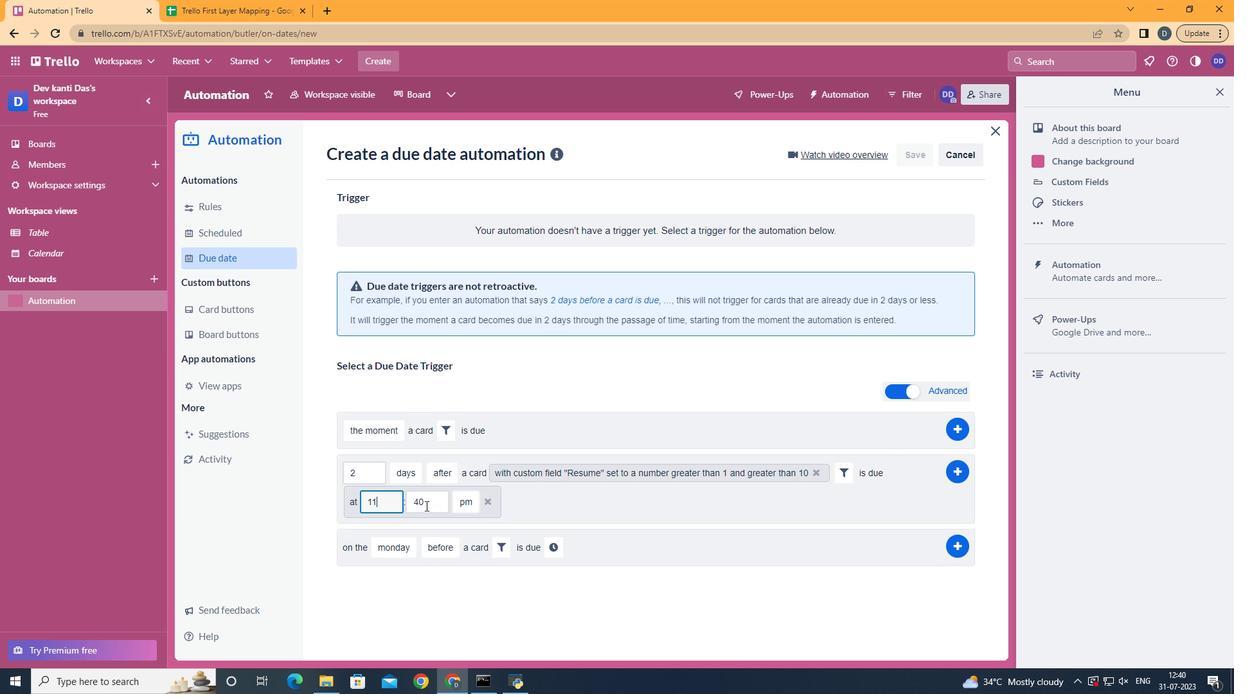 
Action: Key pressed <Key.backspace><Key.backspace>00
Screenshot: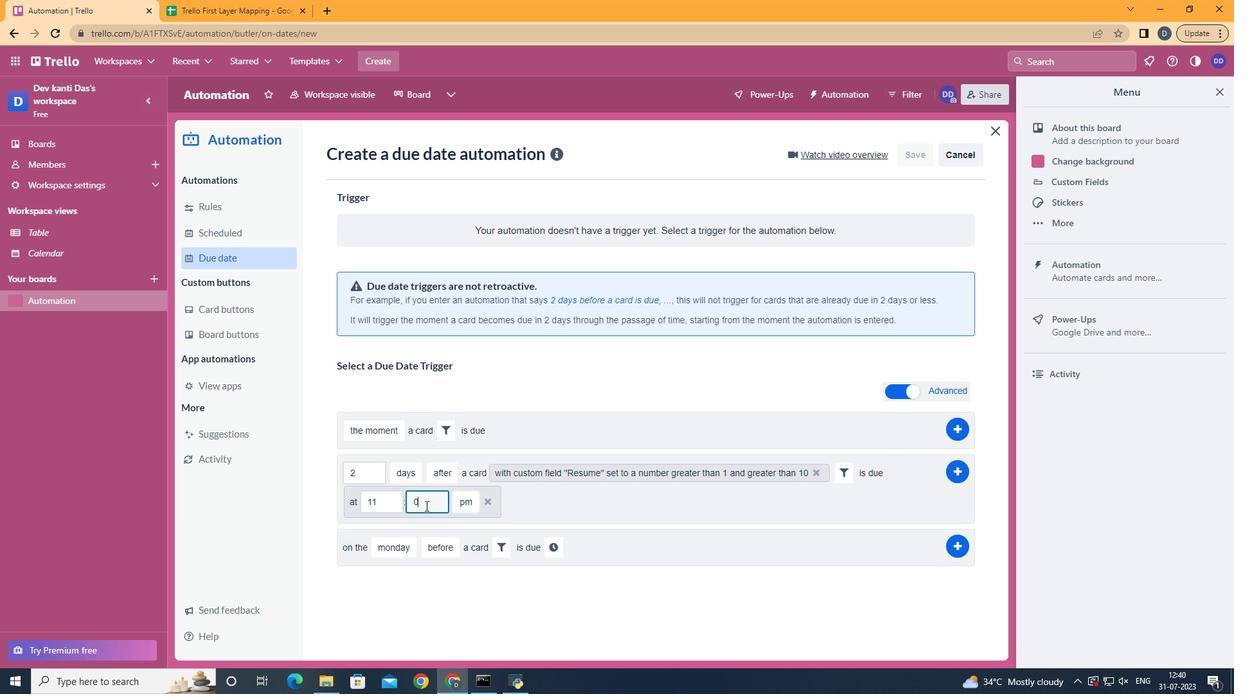 
Action: Mouse moved to (468, 532)
Screenshot: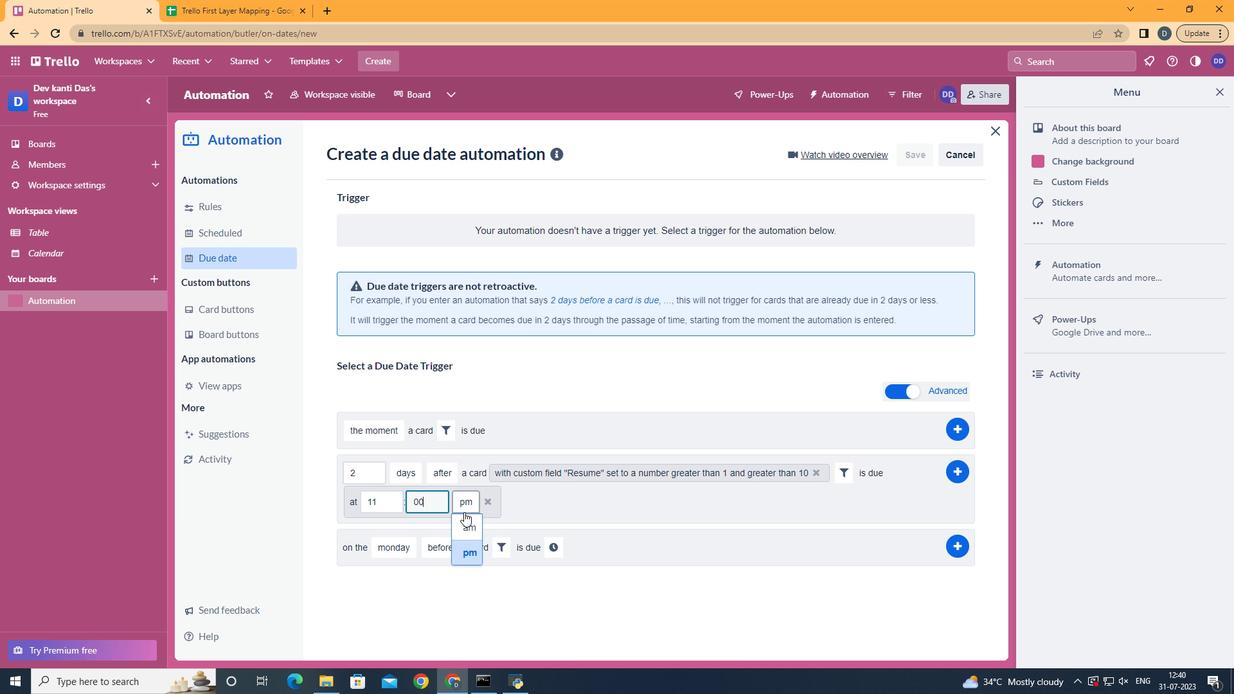 
Action: Mouse pressed left at (468, 532)
Screenshot: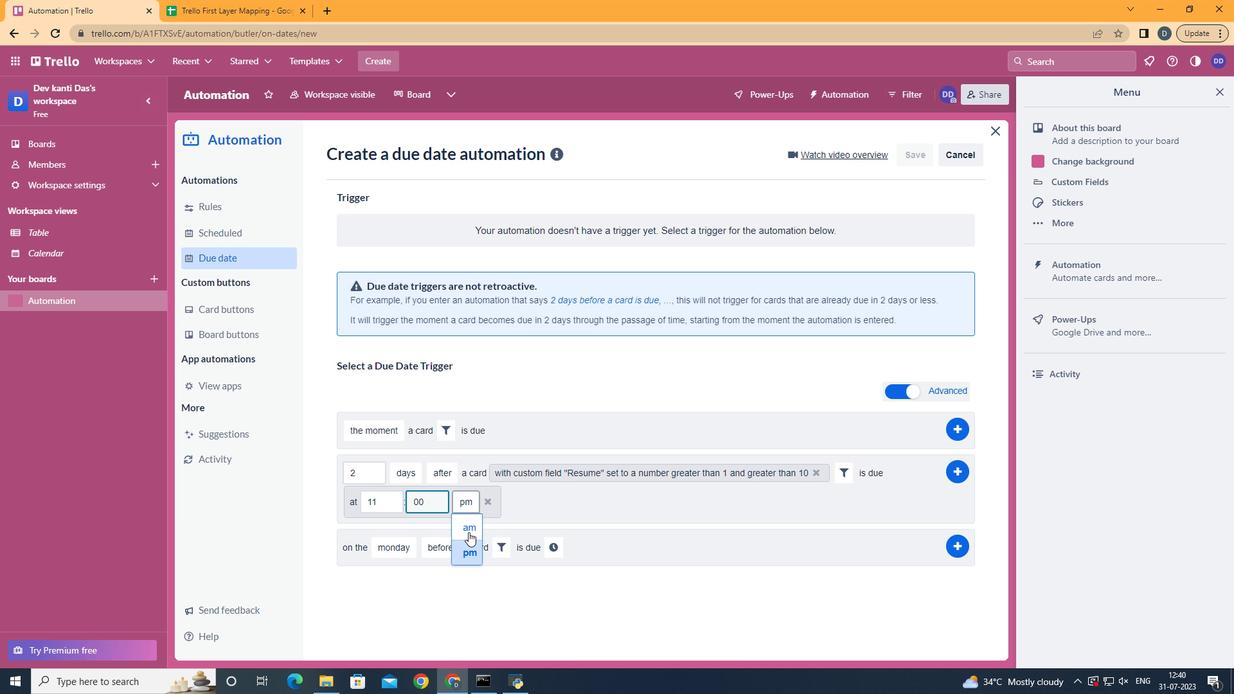 
Action: Mouse moved to (955, 470)
Screenshot: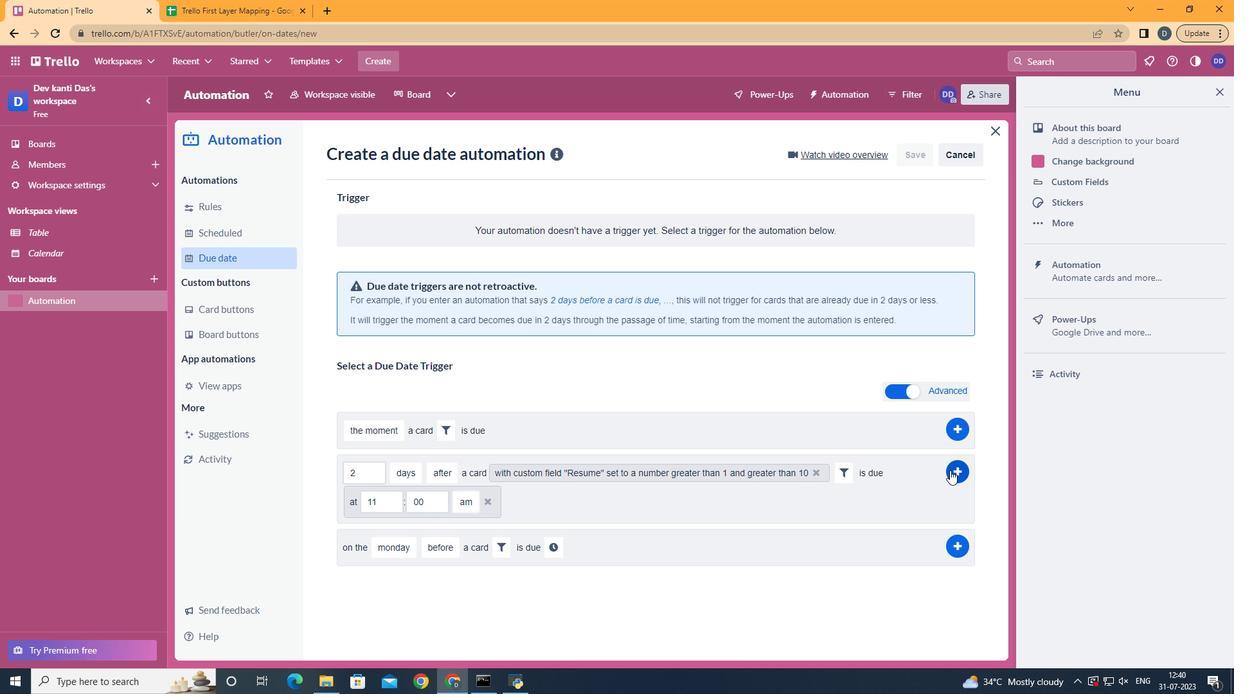 
Action: Mouse pressed left at (955, 470)
Screenshot: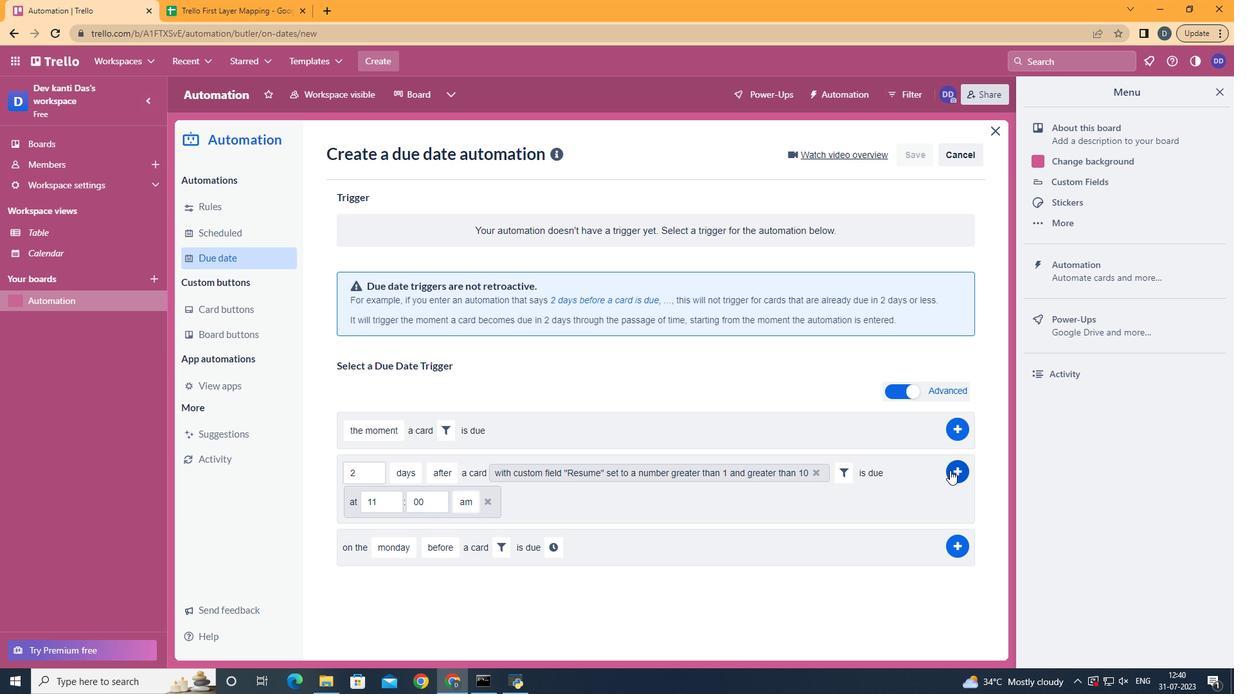 
Action: Mouse moved to (731, 321)
Screenshot: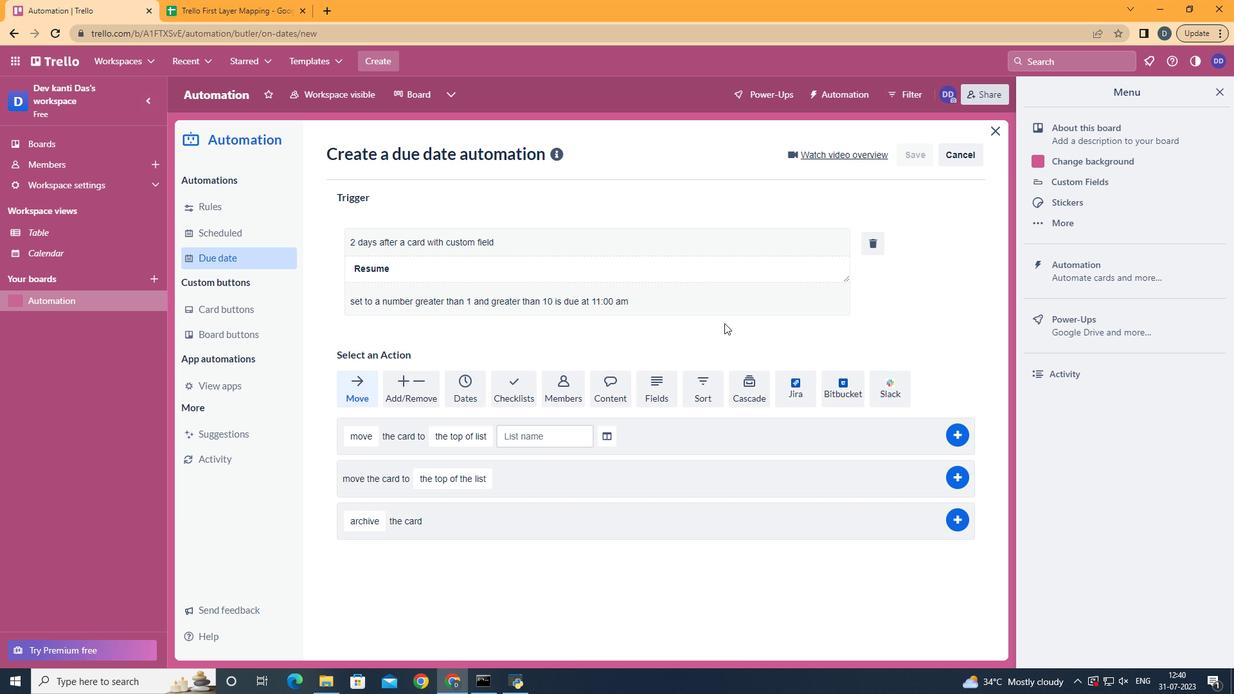 
